 Task: Select editor.action.referenceSearch.trigger in the goto location:alternative implementation command.
Action: Mouse moved to (22, 650)
Screenshot: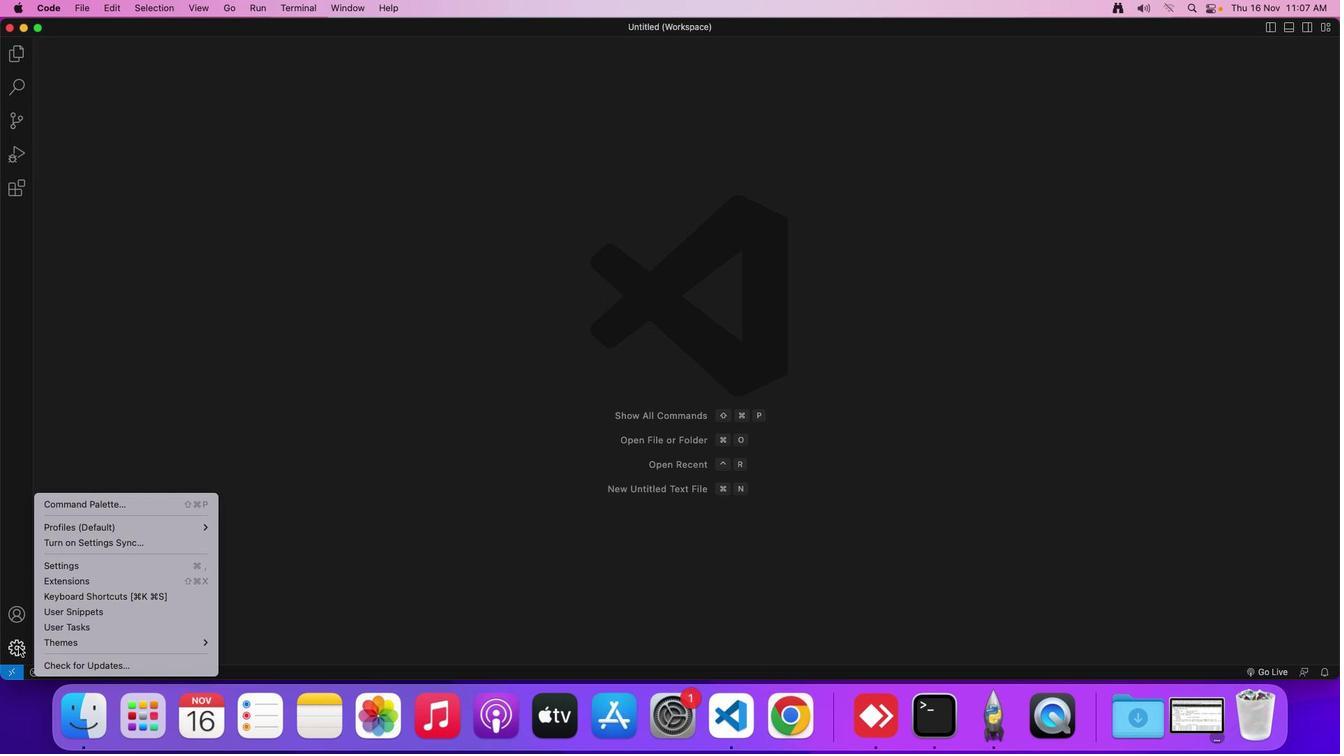
Action: Mouse pressed left at (22, 650)
Screenshot: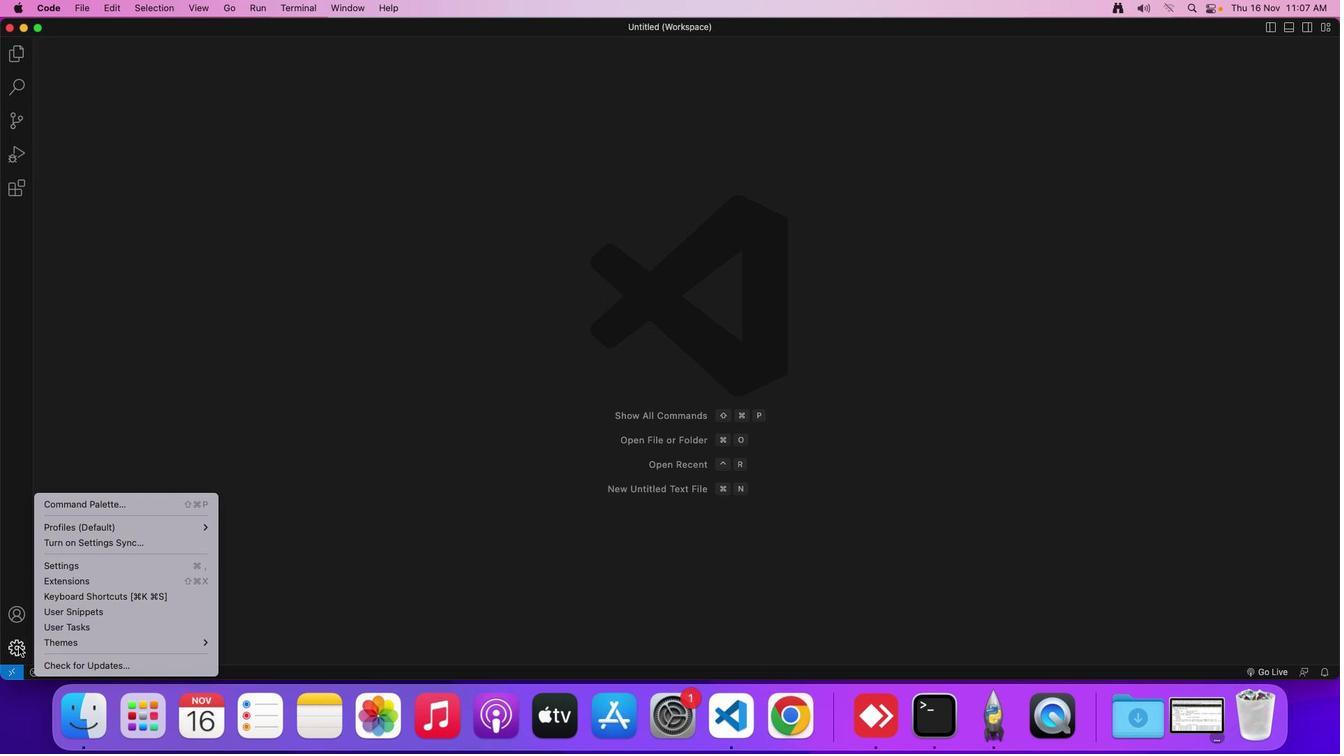 
Action: Mouse moved to (89, 566)
Screenshot: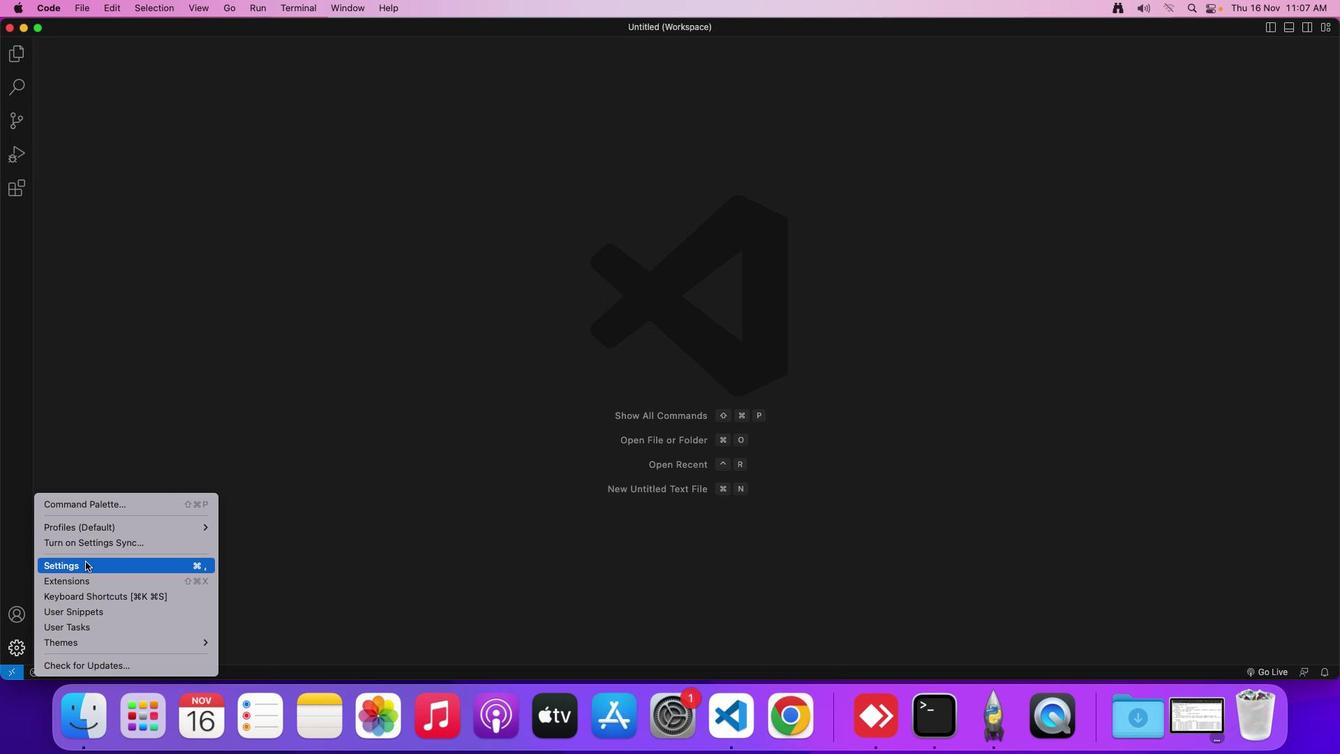 
Action: Mouse pressed left at (89, 566)
Screenshot: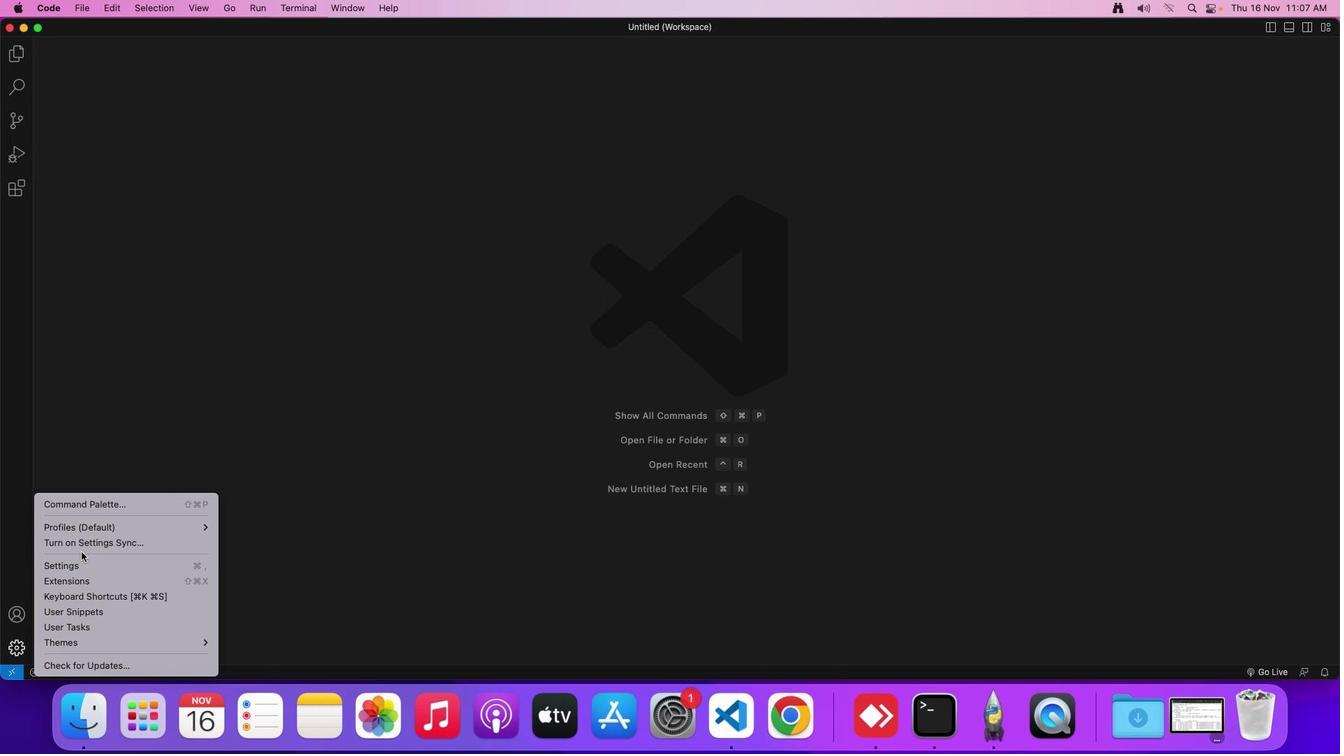 
Action: Mouse moved to (351, 111)
Screenshot: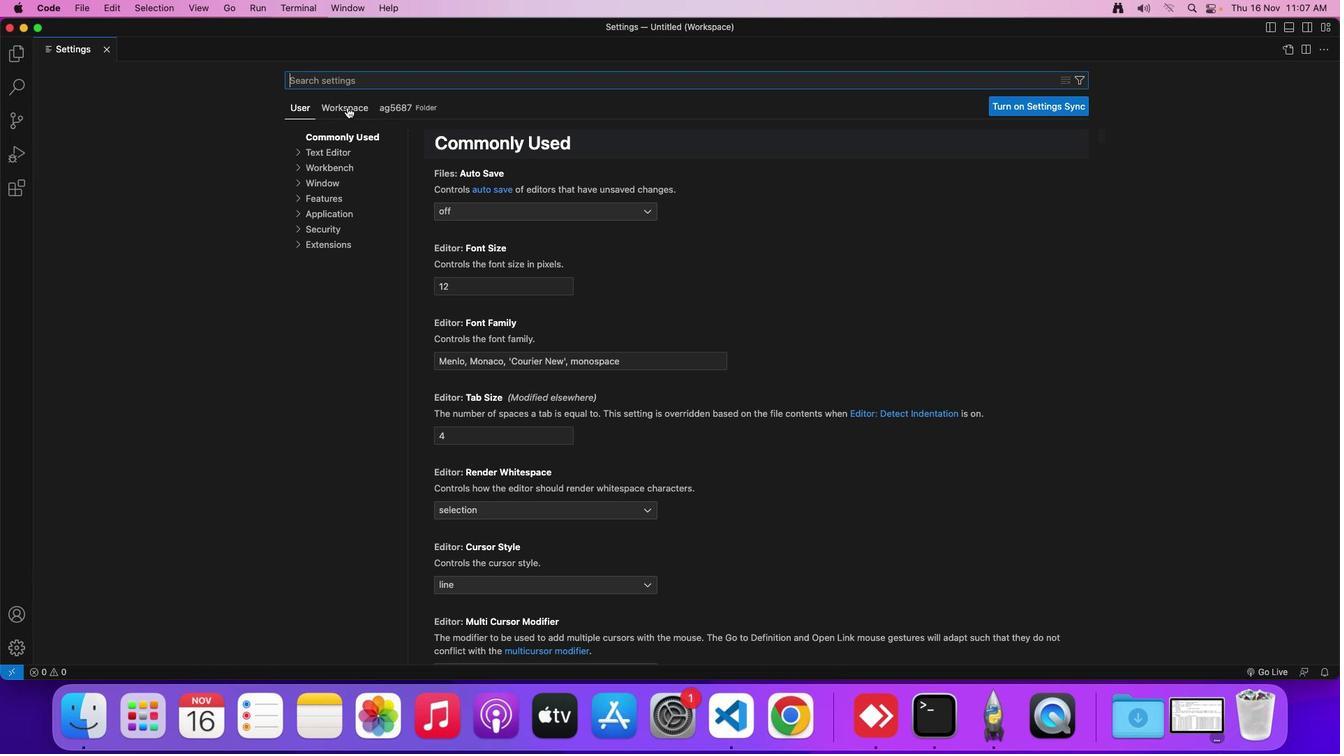 
Action: Mouse pressed left at (351, 111)
Screenshot: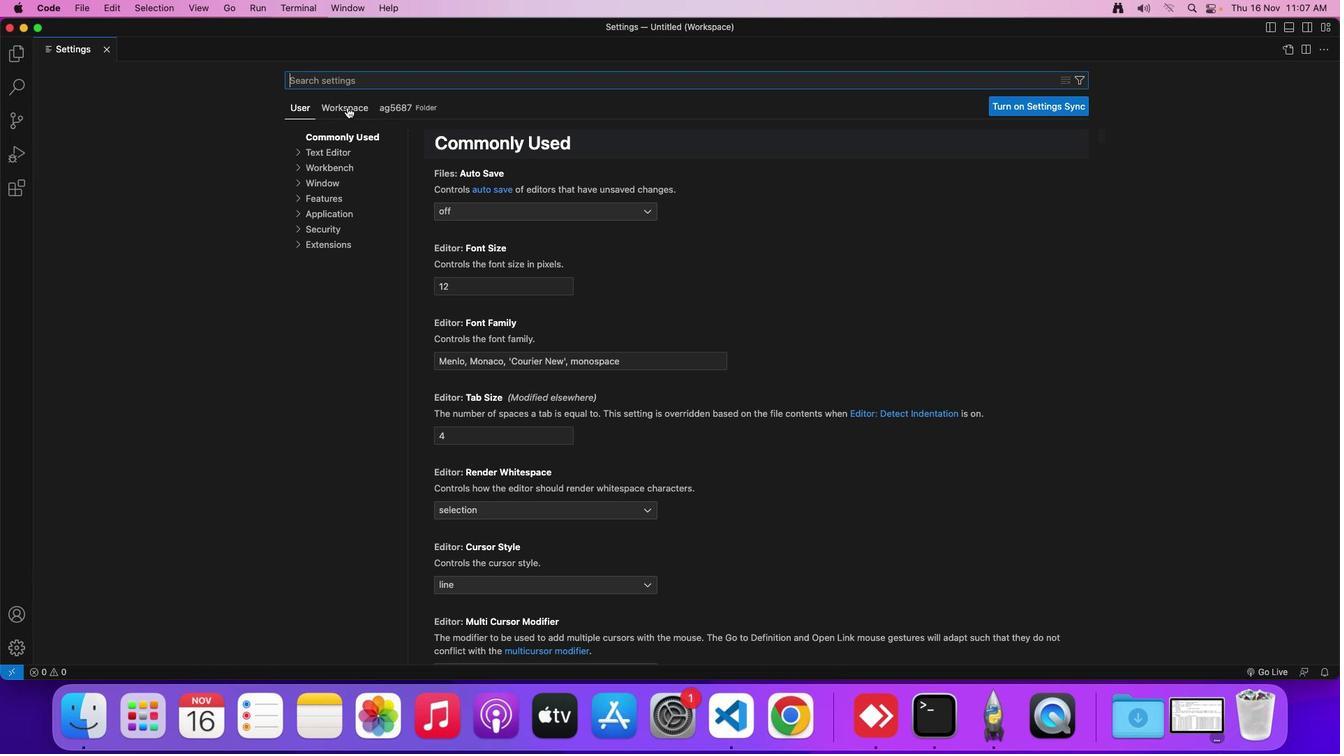 
Action: Mouse moved to (335, 154)
Screenshot: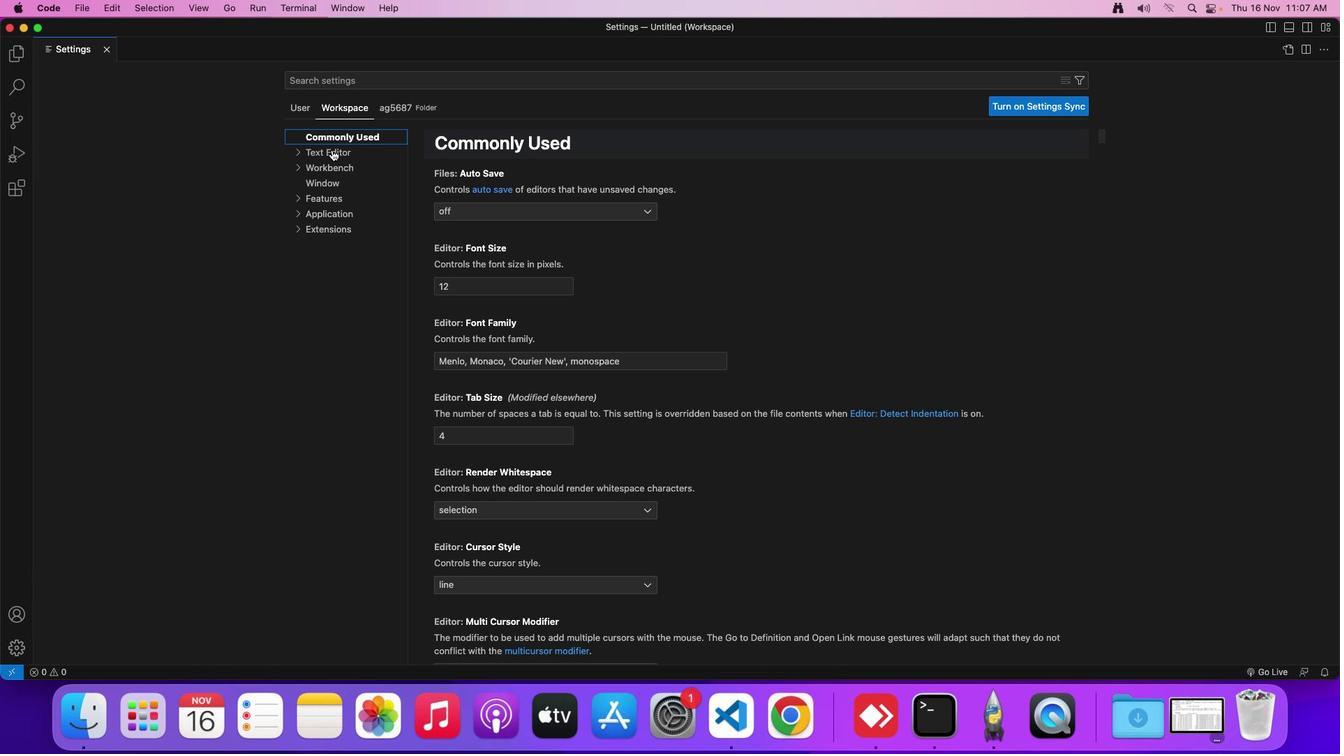 
Action: Mouse pressed left at (335, 154)
Screenshot: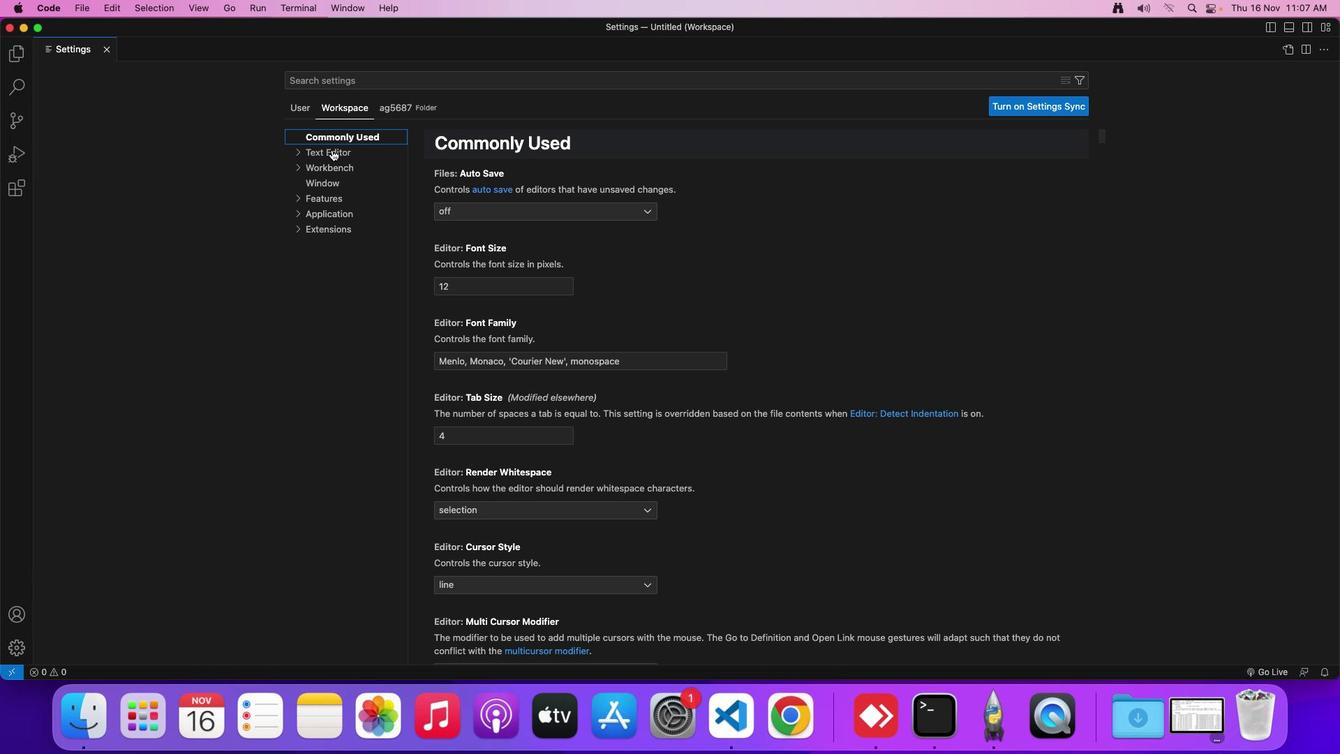 
Action: Mouse moved to (543, 429)
Screenshot: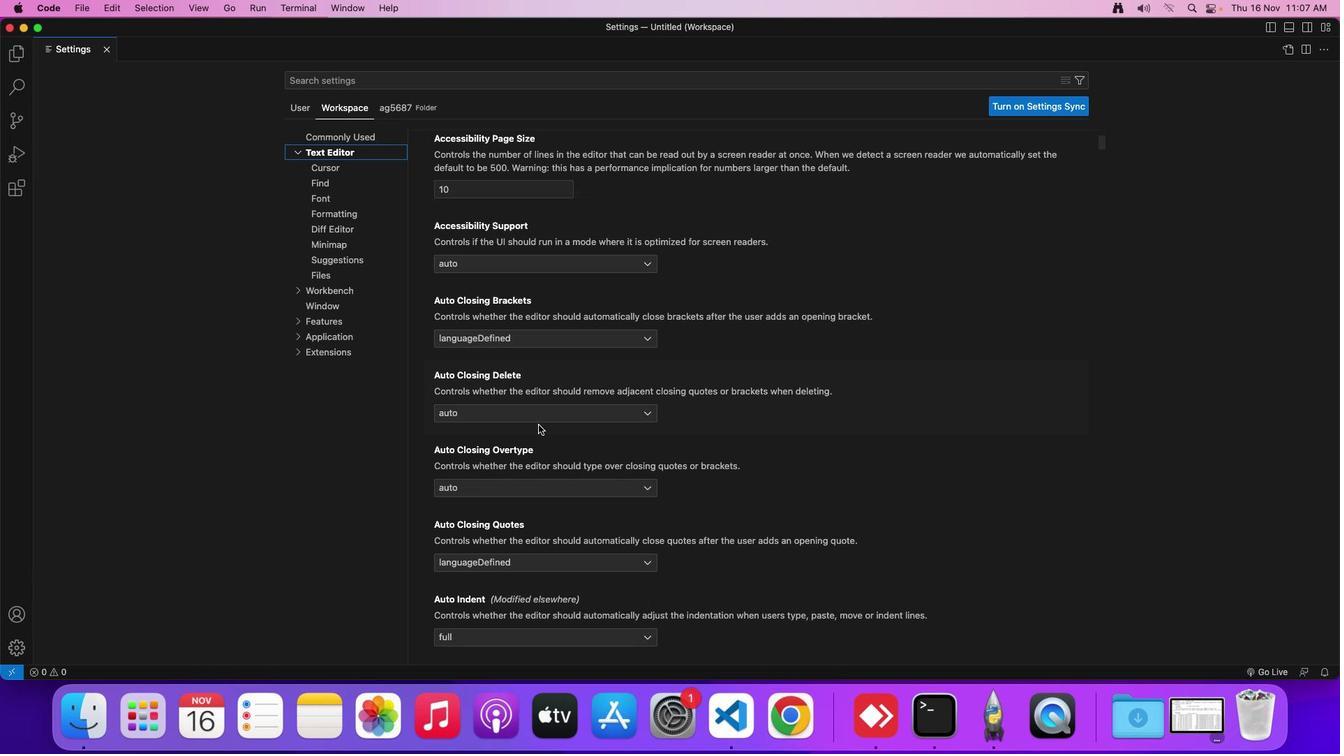 
Action: Mouse scrolled (543, 429) with delta (4, 3)
Screenshot: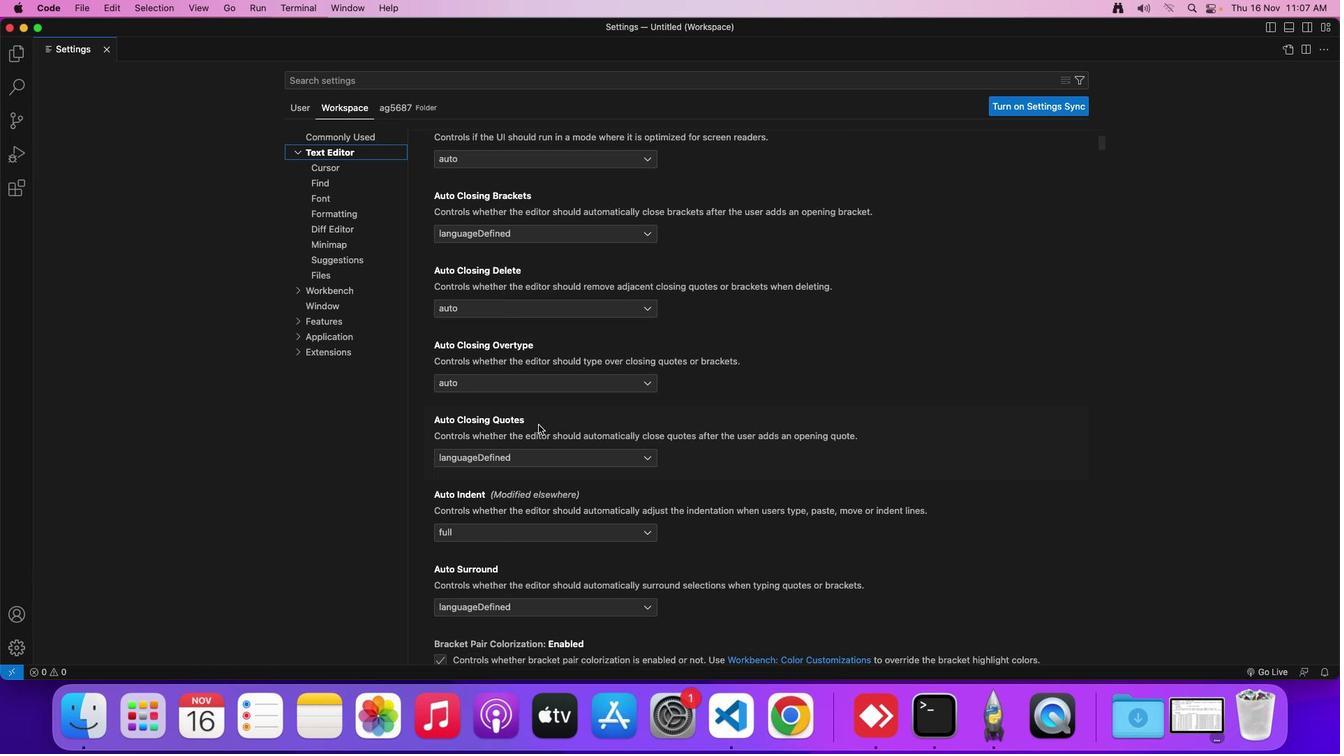 
Action: Mouse scrolled (543, 429) with delta (4, 3)
Screenshot: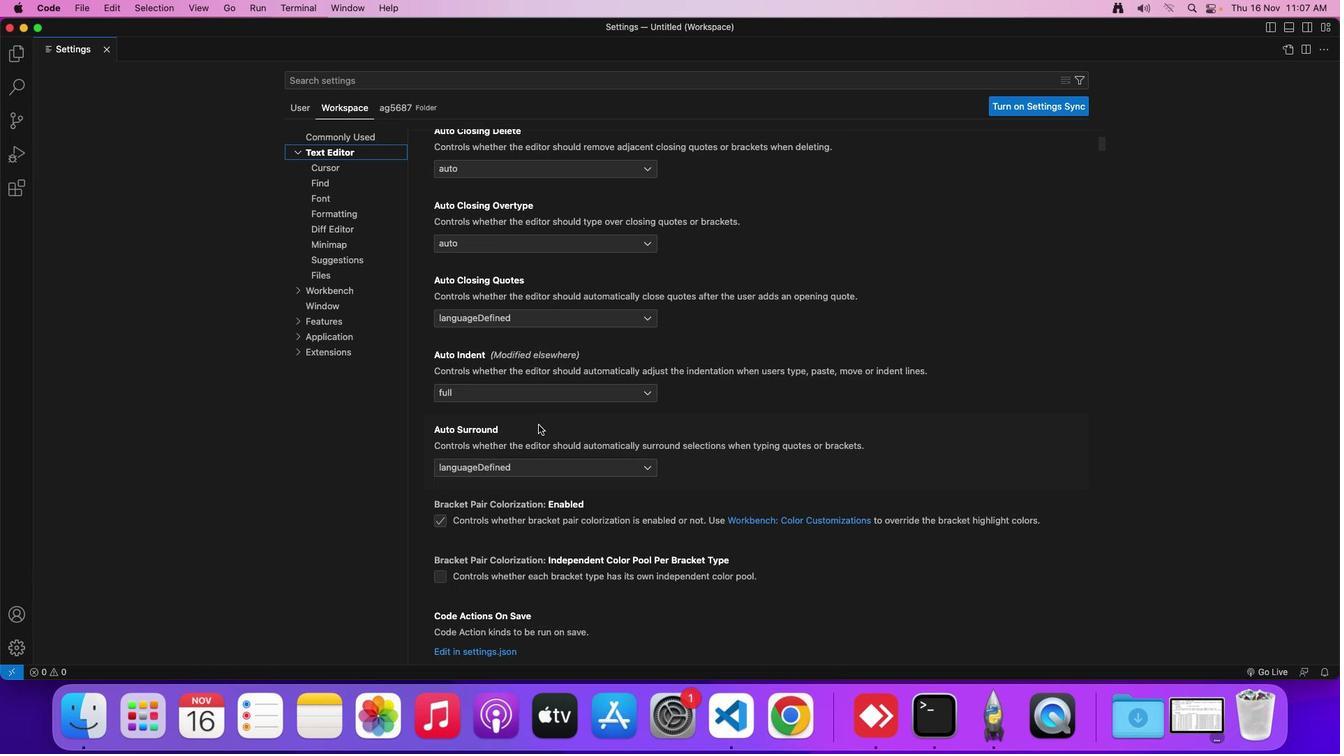 
Action: Mouse scrolled (543, 429) with delta (4, 2)
Screenshot: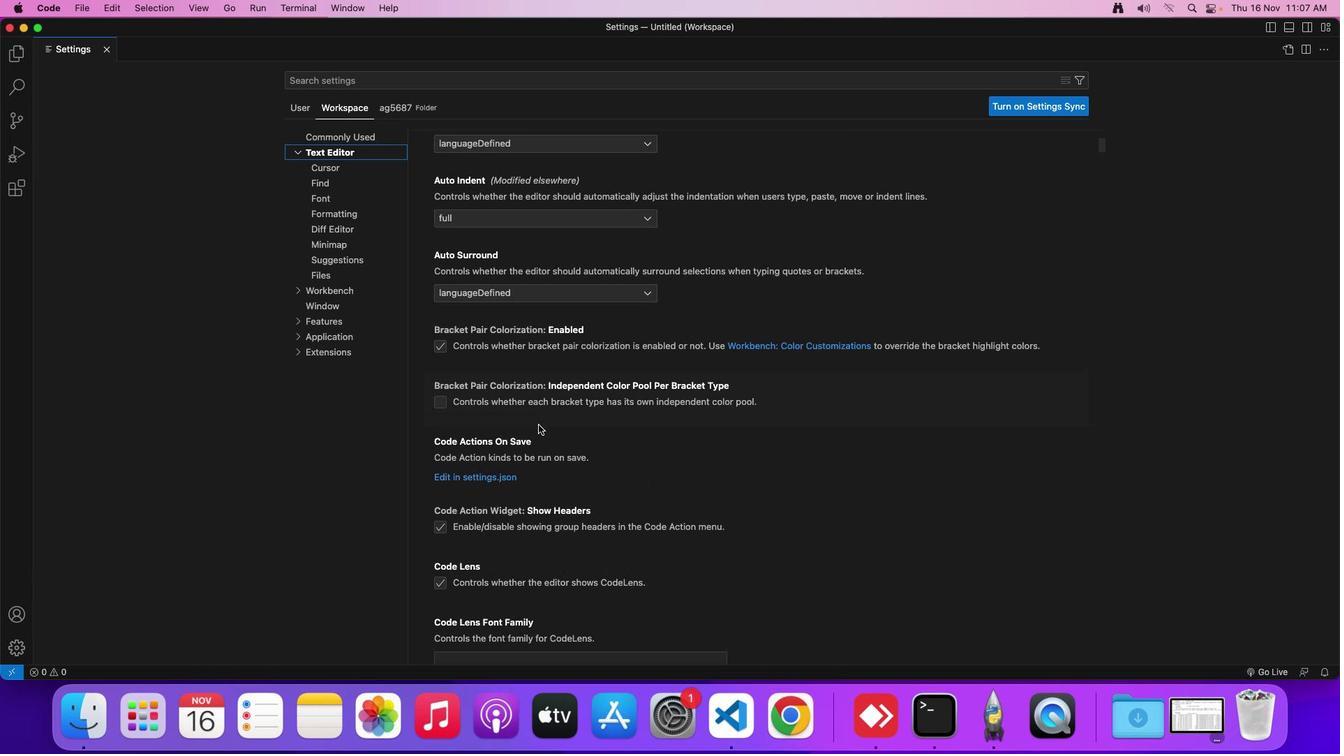 
Action: Mouse scrolled (543, 429) with delta (4, 1)
Screenshot: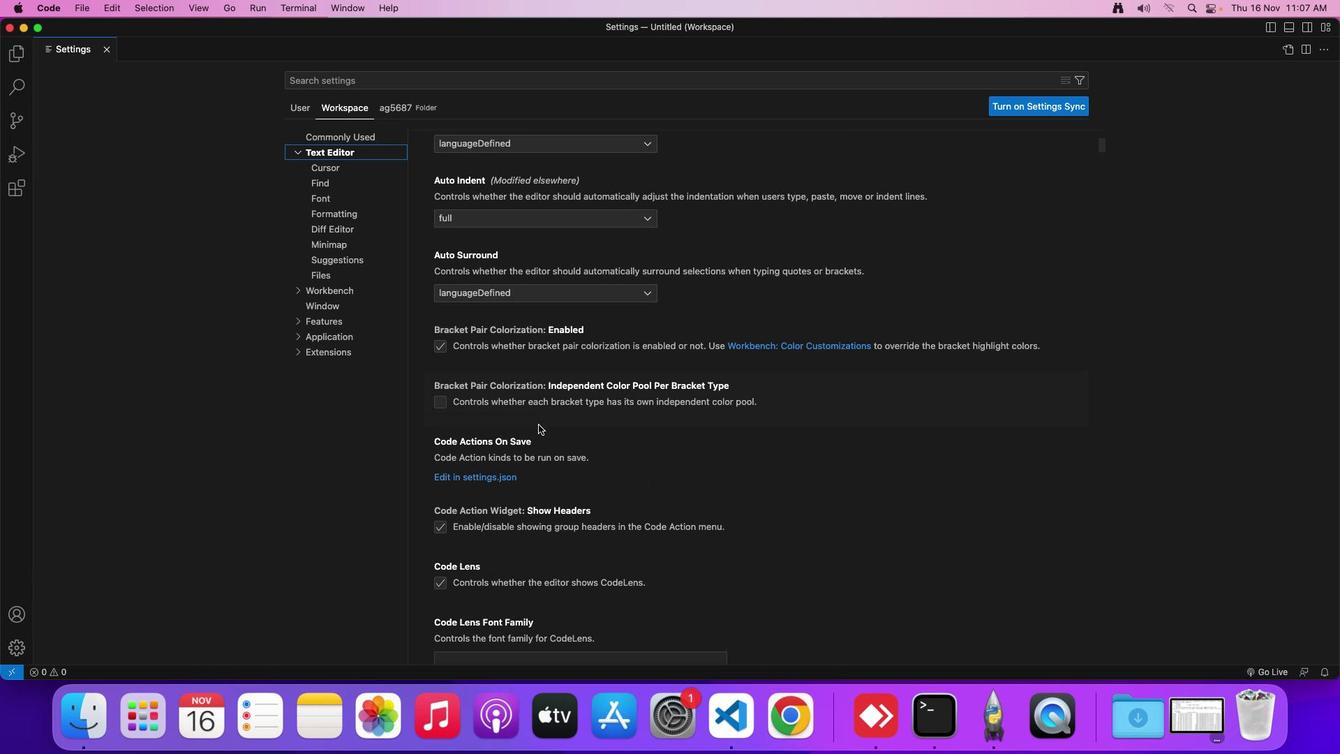 
Action: Mouse scrolled (543, 429) with delta (4, 0)
Screenshot: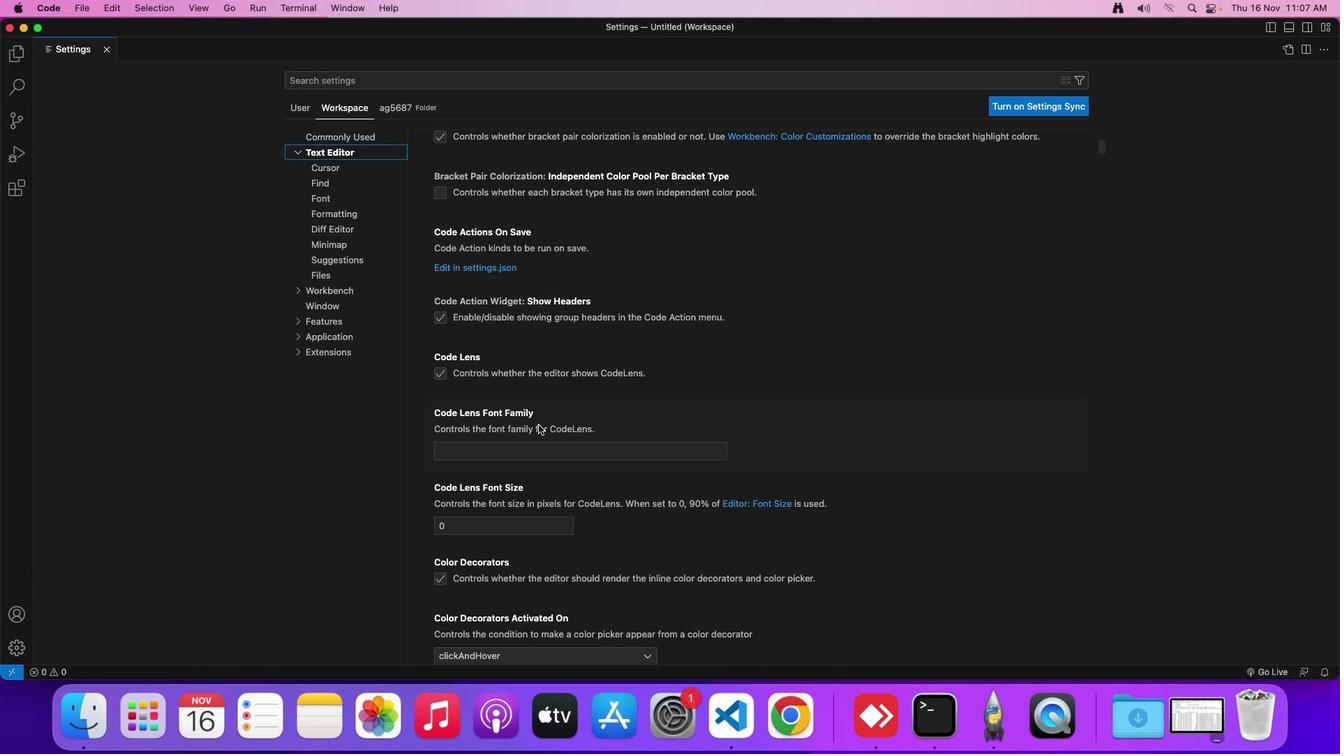 
Action: Mouse scrolled (543, 429) with delta (4, 0)
Screenshot: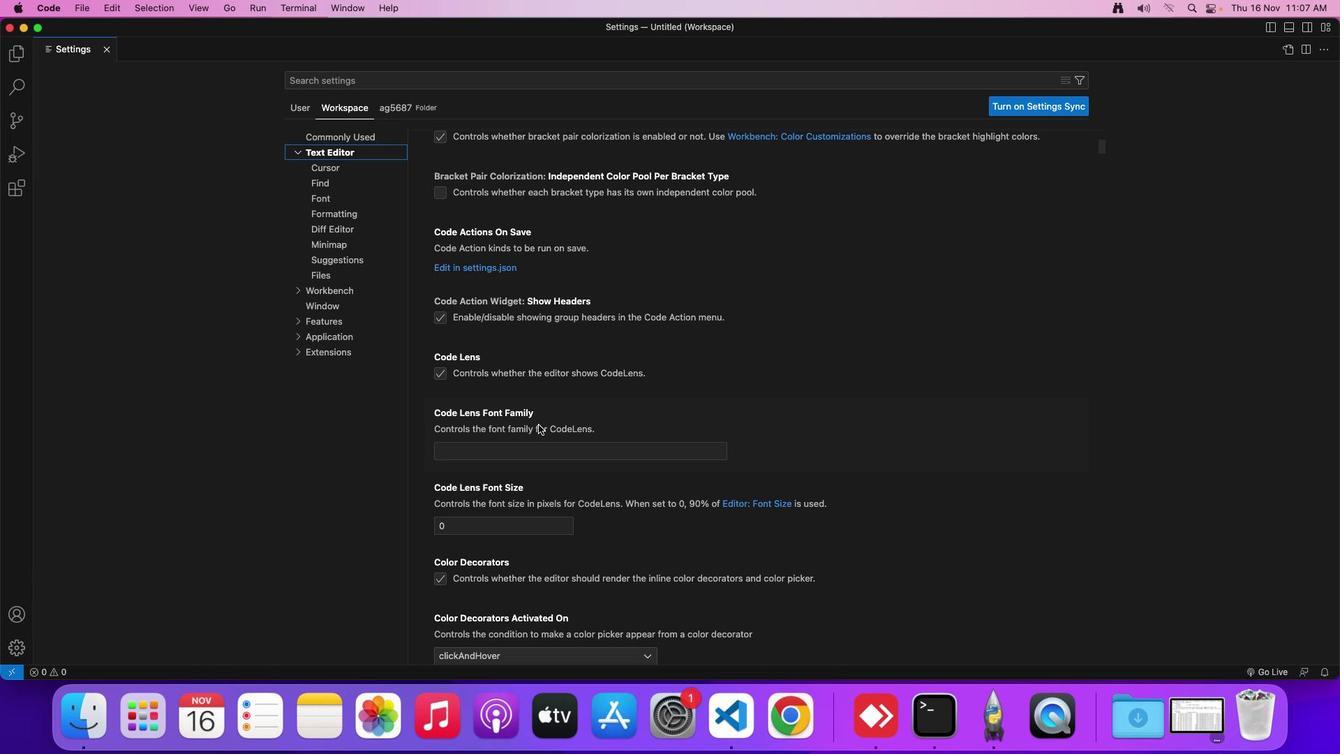 
Action: Mouse scrolled (543, 429) with delta (4, 3)
Screenshot: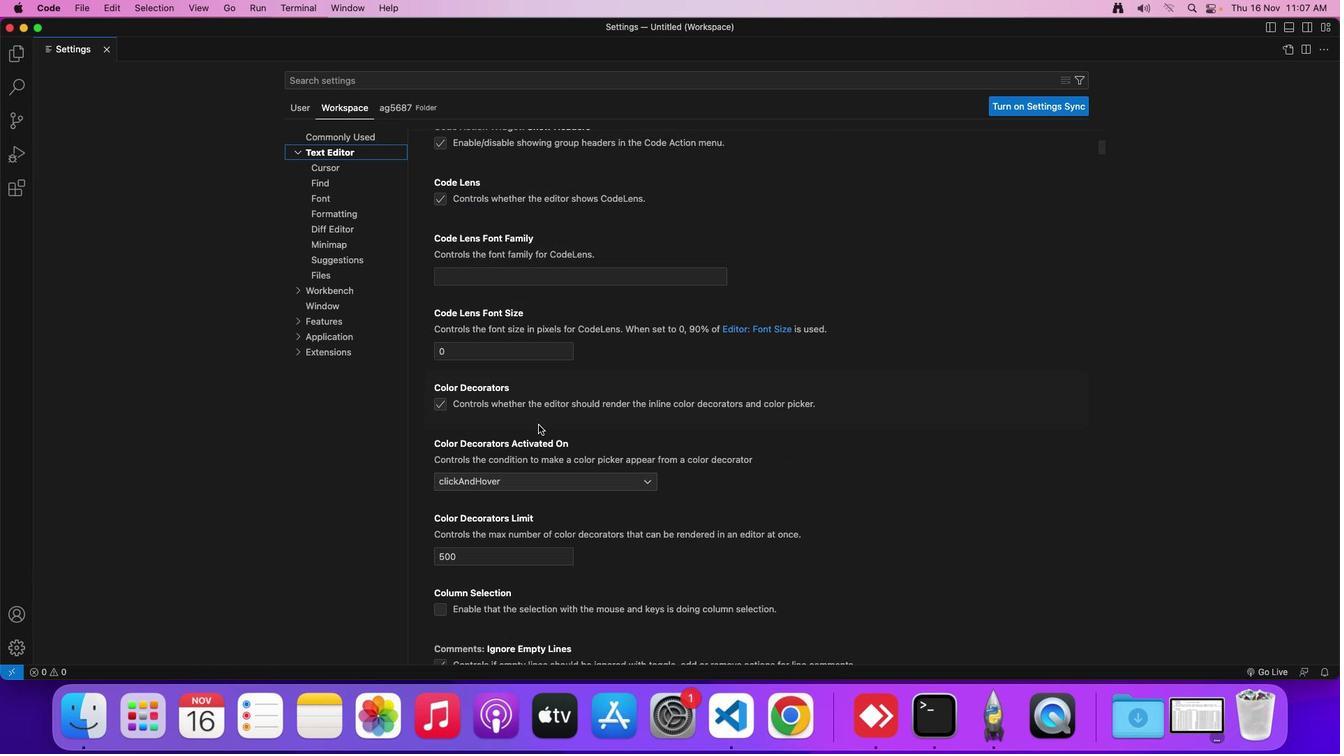 
Action: Mouse scrolled (543, 429) with delta (4, 3)
Screenshot: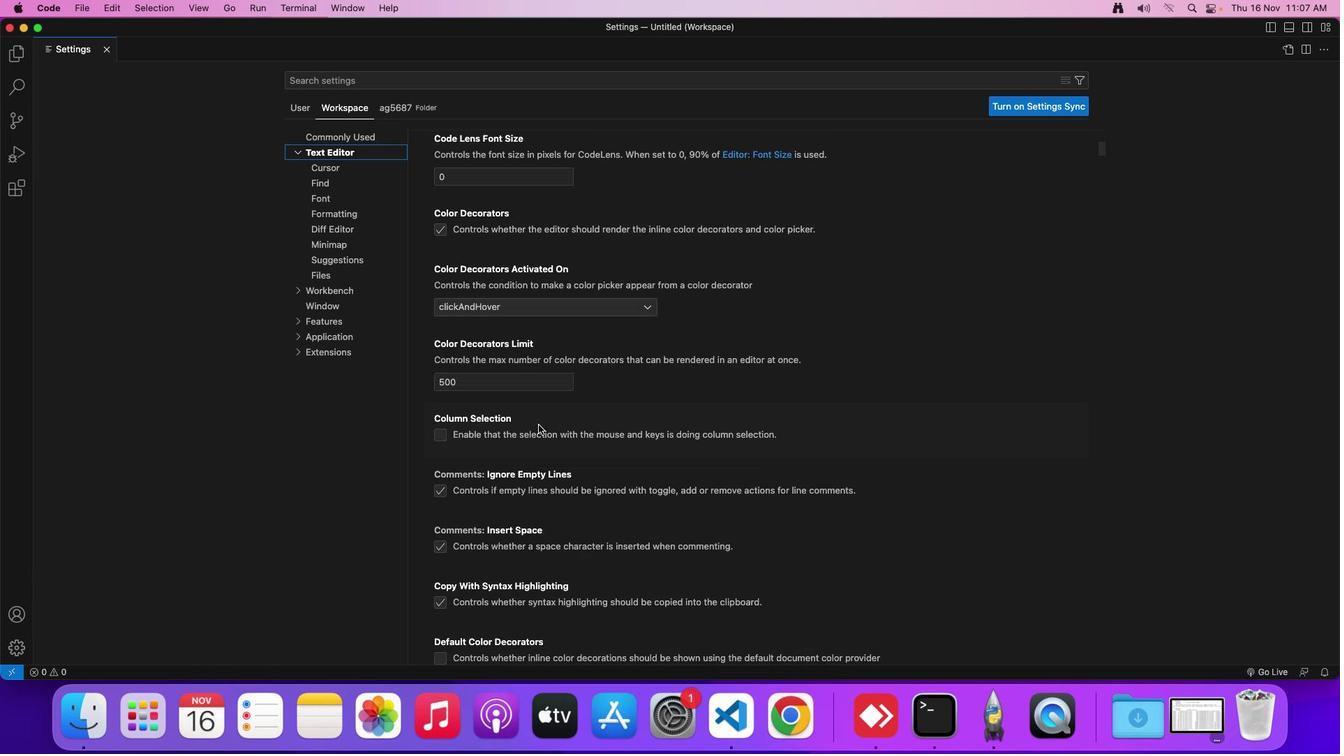 
Action: Mouse scrolled (543, 429) with delta (4, 2)
Screenshot: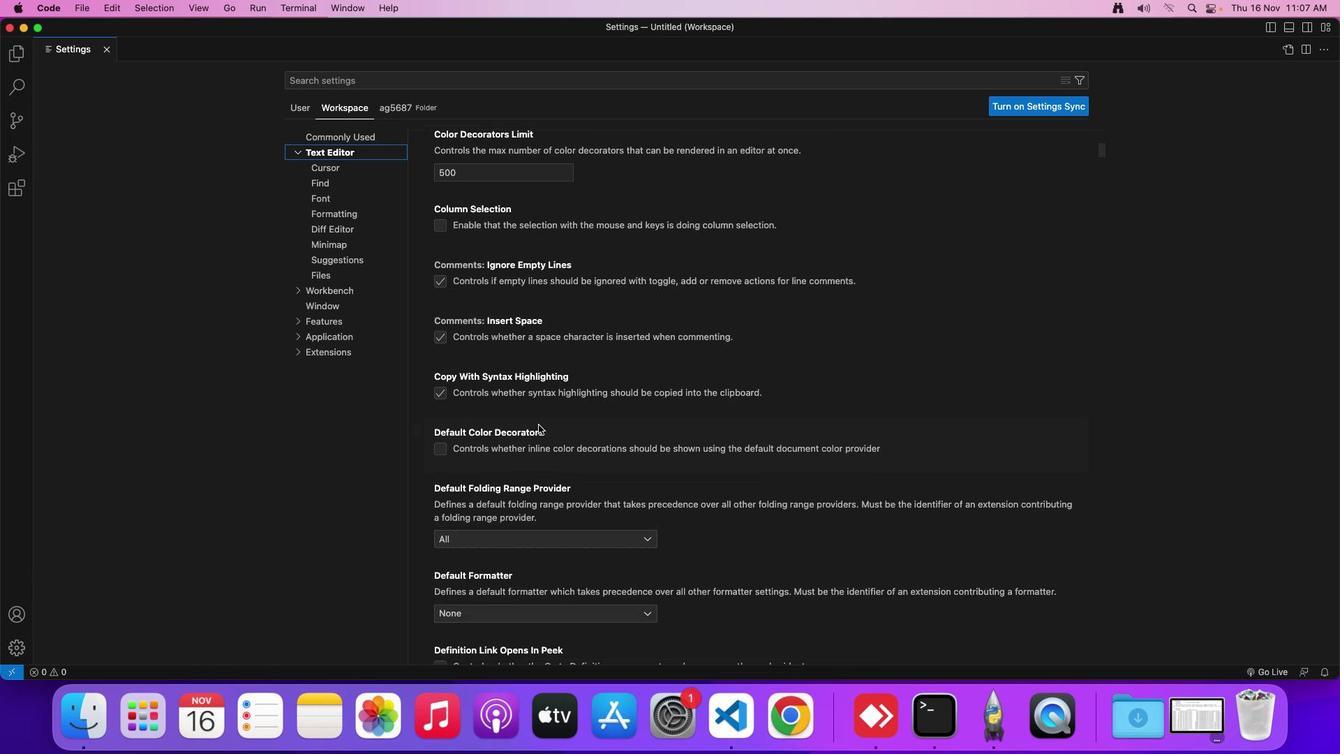 
Action: Mouse scrolled (543, 429) with delta (4, 0)
Screenshot: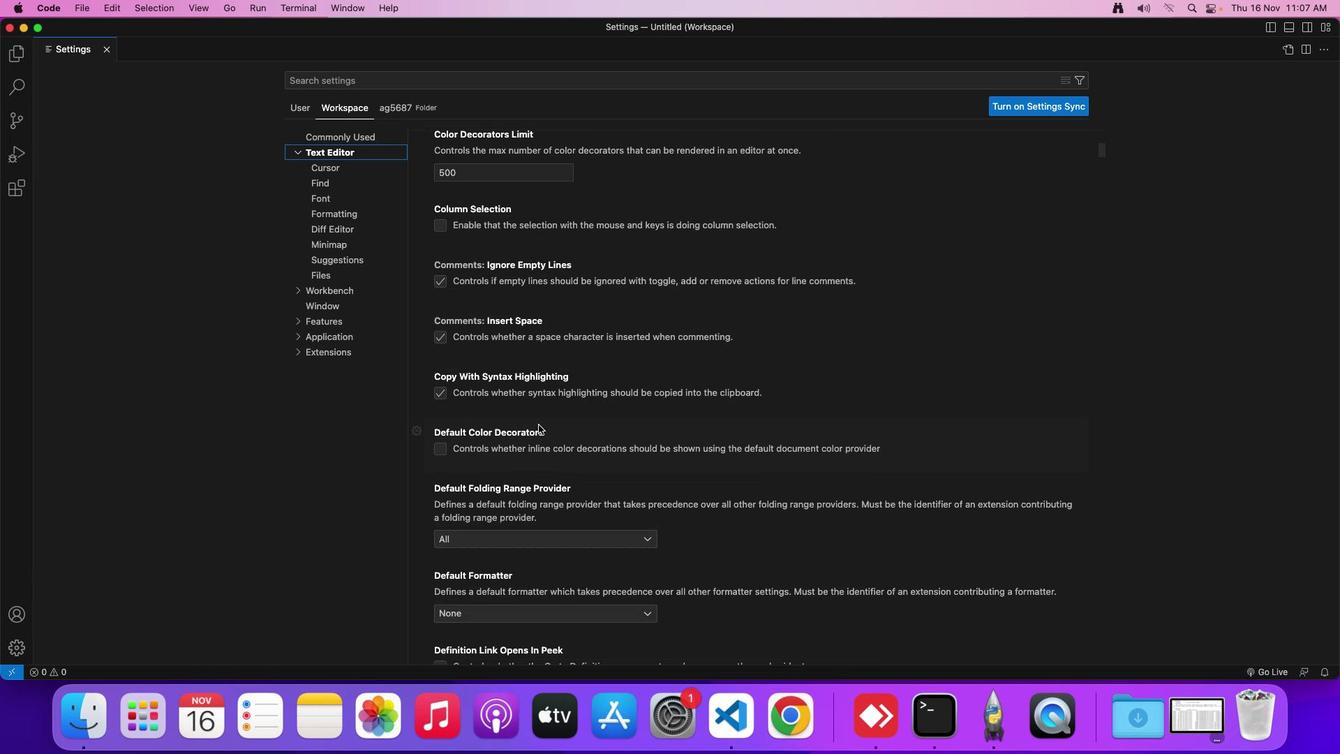 
Action: Mouse scrolled (543, 429) with delta (4, 0)
Screenshot: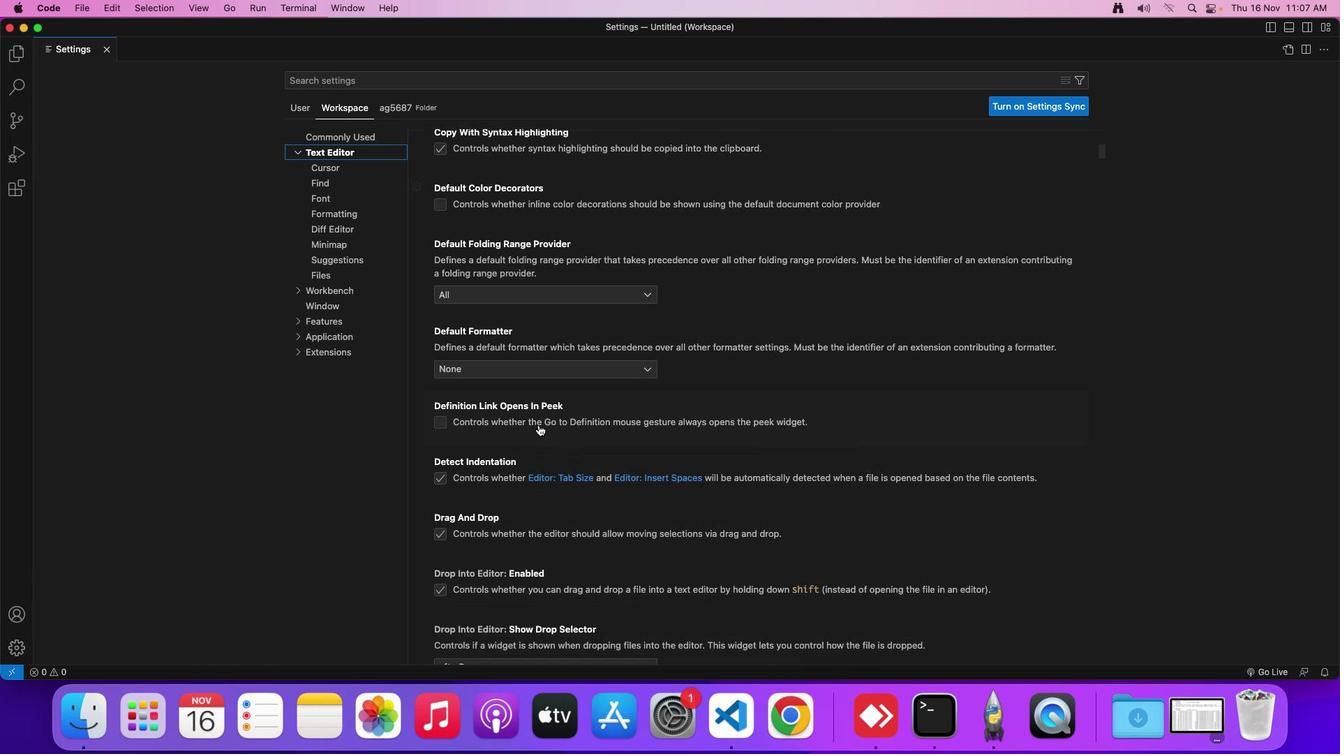 
Action: Mouse scrolled (543, 429) with delta (4, 0)
Screenshot: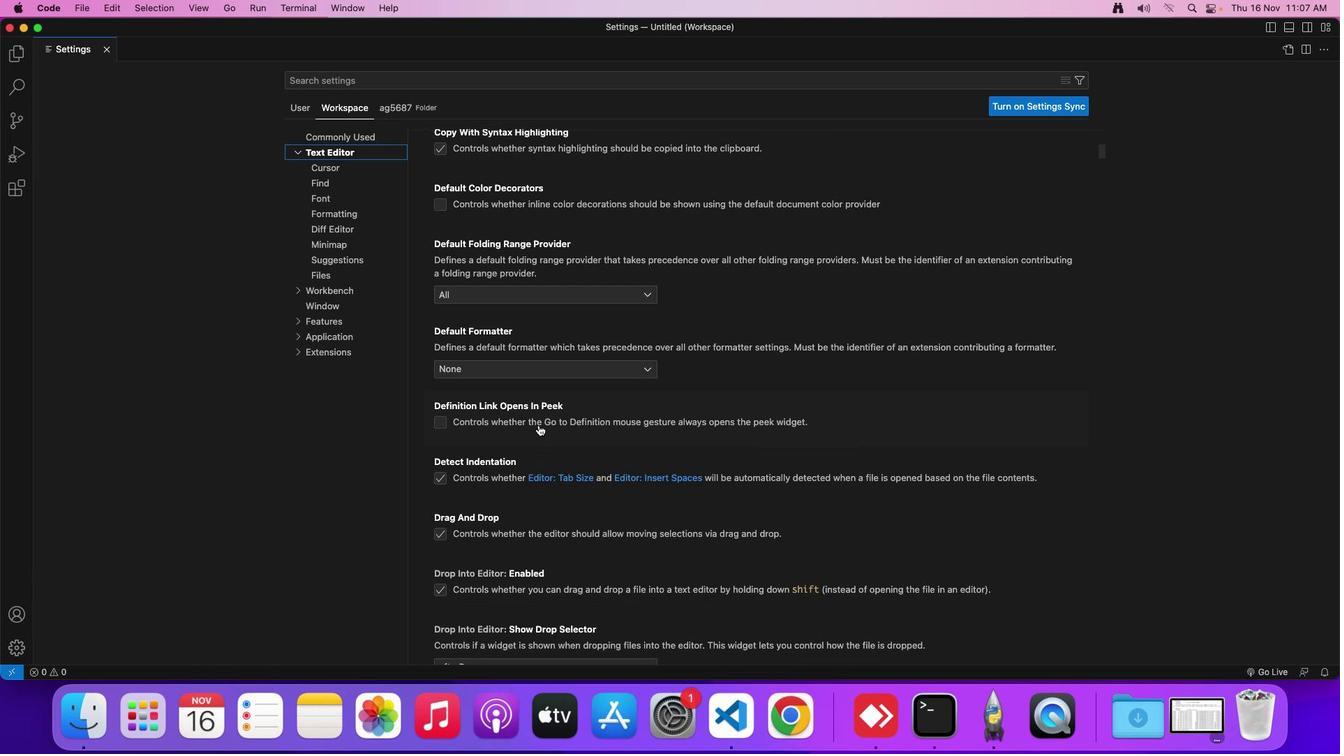 
Action: Mouse scrolled (543, 429) with delta (4, 3)
Screenshot: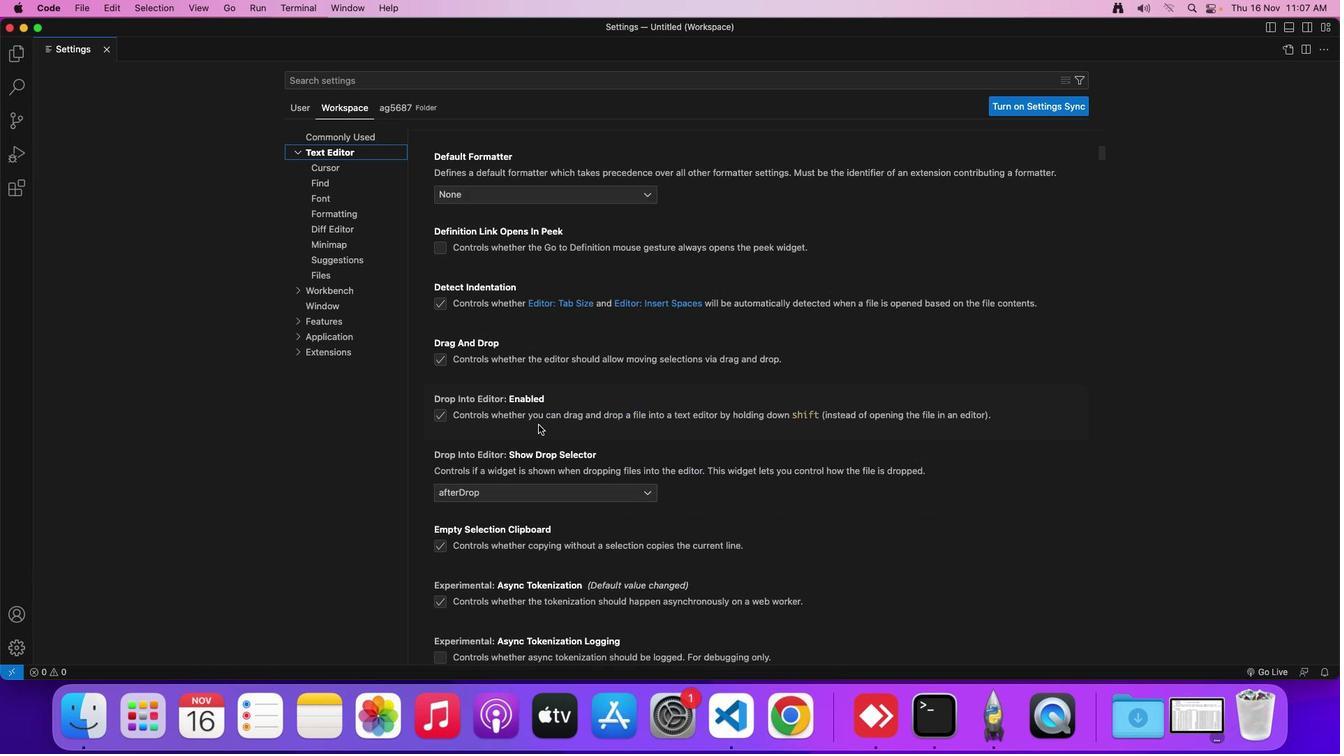 
Action: Mouse scrolled (543, 429) with delta (4, 3)
Screenshot: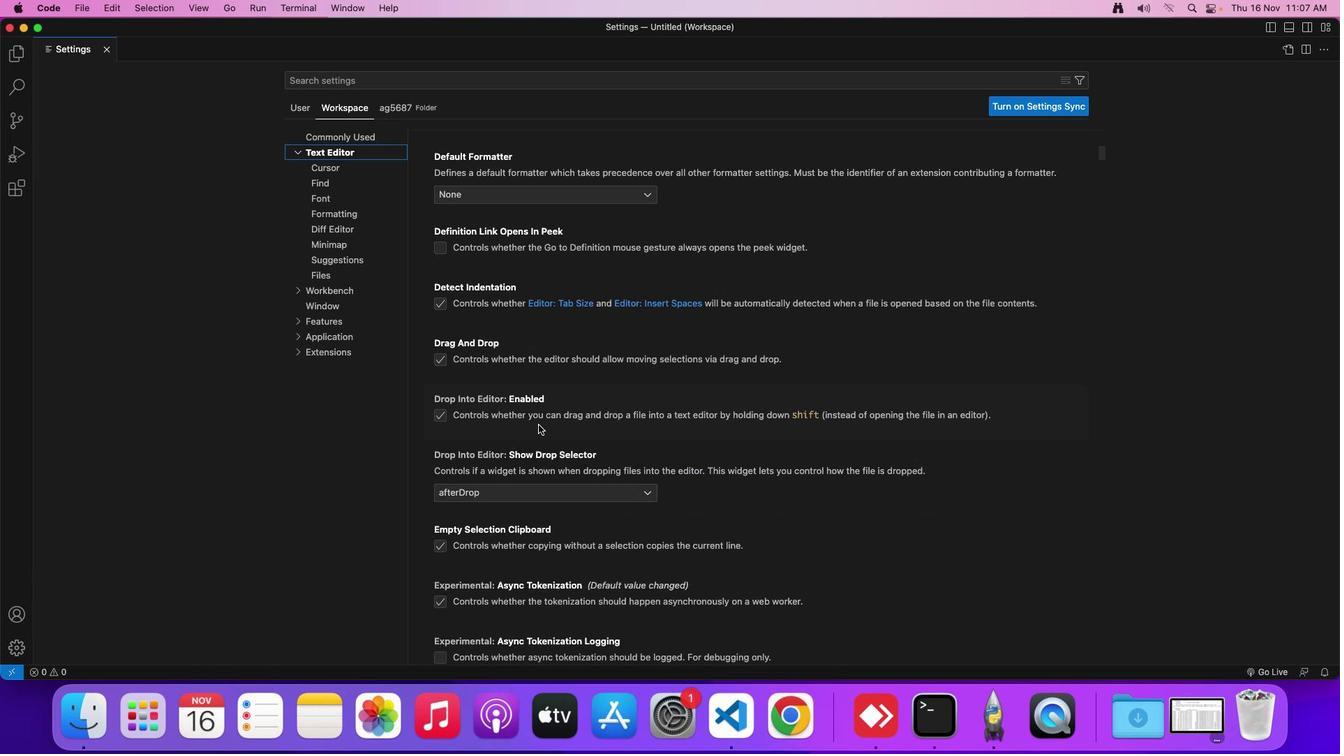 
Action: Mouse scrolled (543, 429) with delta (4, 2)
Screenshot: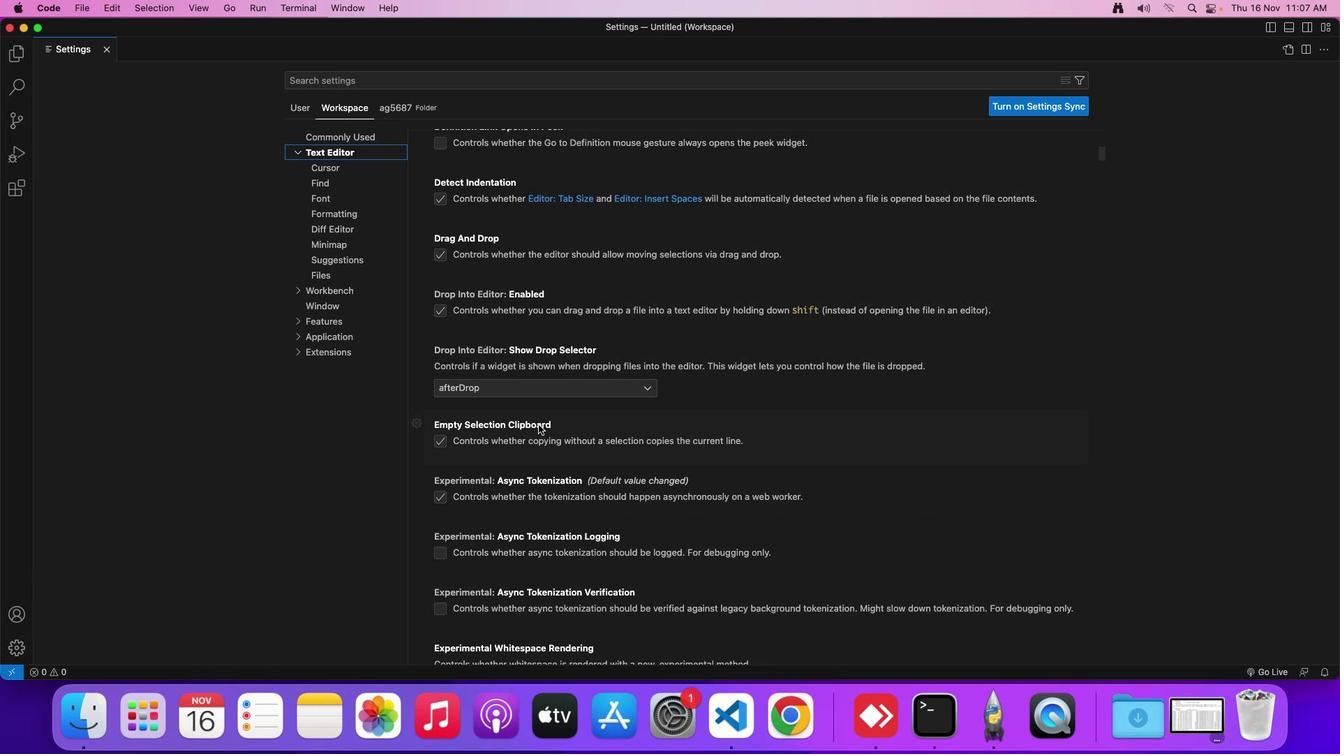 
Action: Mouse scrolled (543, 429) with delta (4, 2)
Screenshot: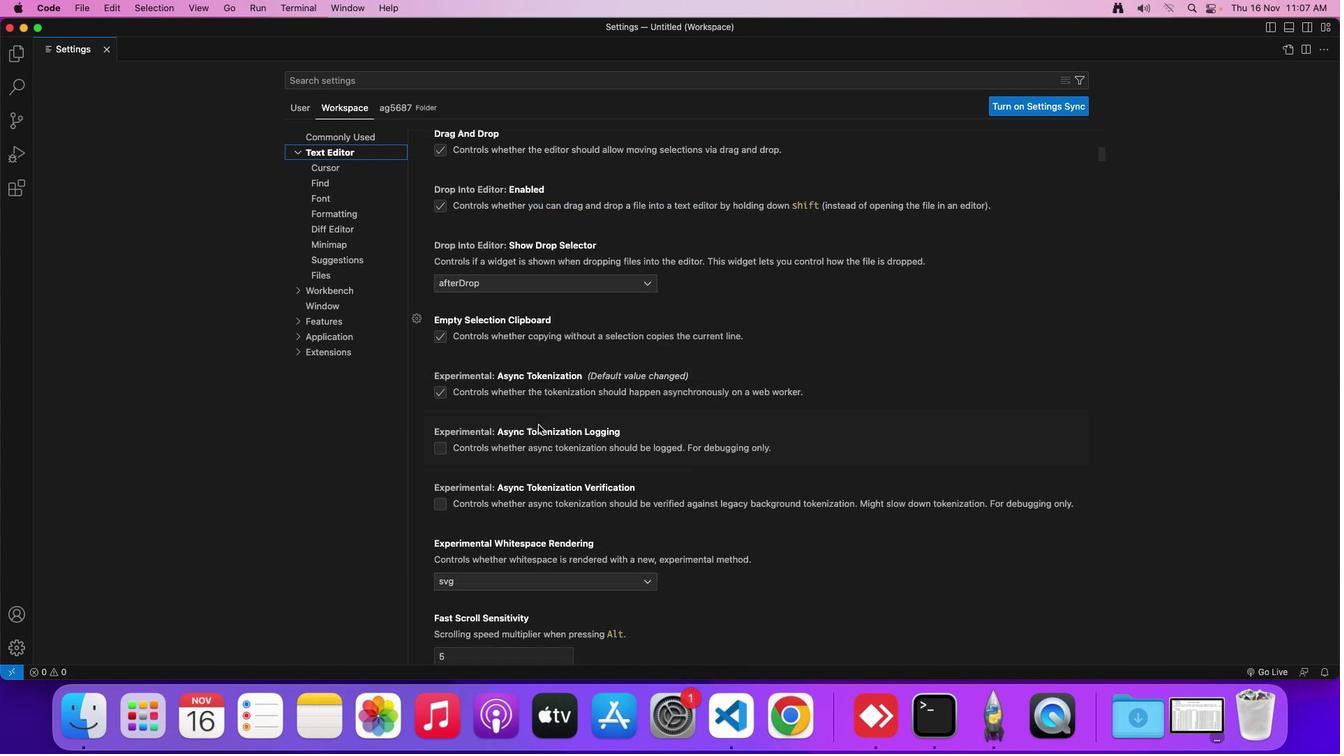 
Action: Mouse scrolled (543, 429) with delta (4, 2)
Screenshot: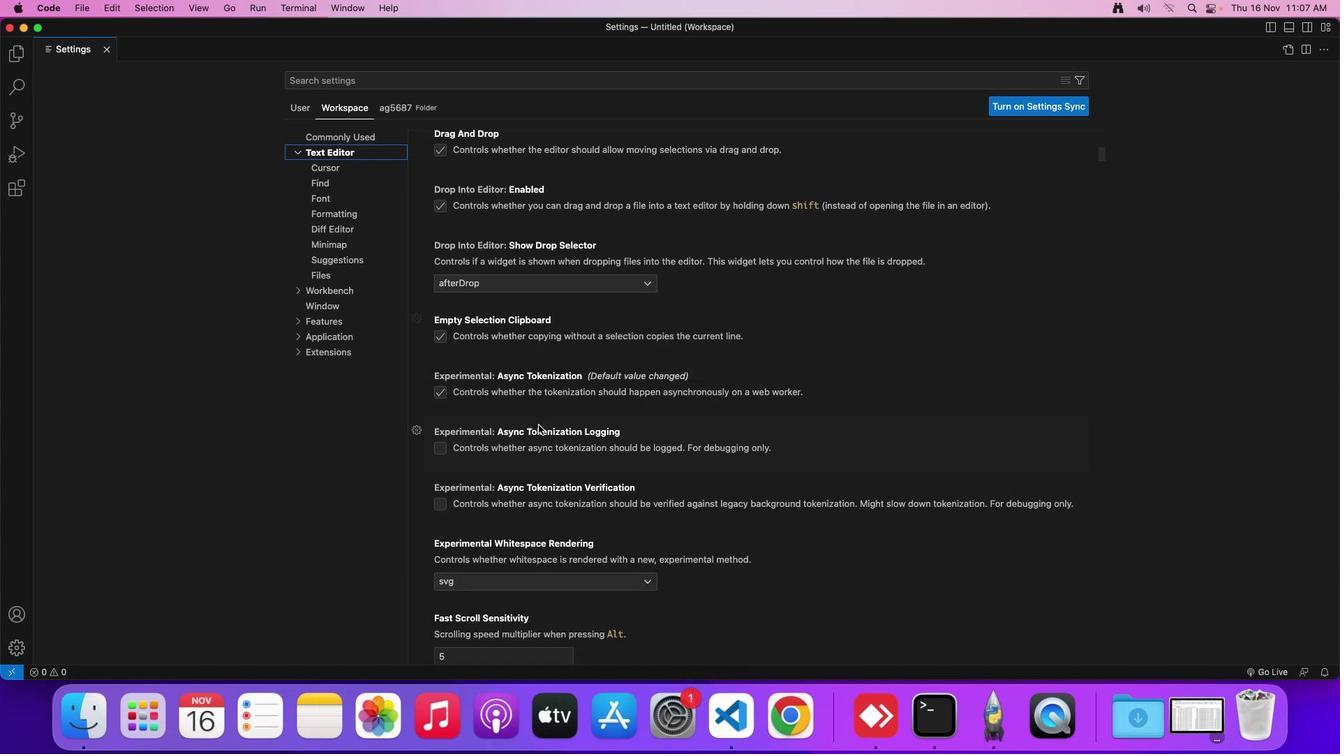 
Action: Mouse scrolled (543, 429) with delta (4, 3)
Screenshot: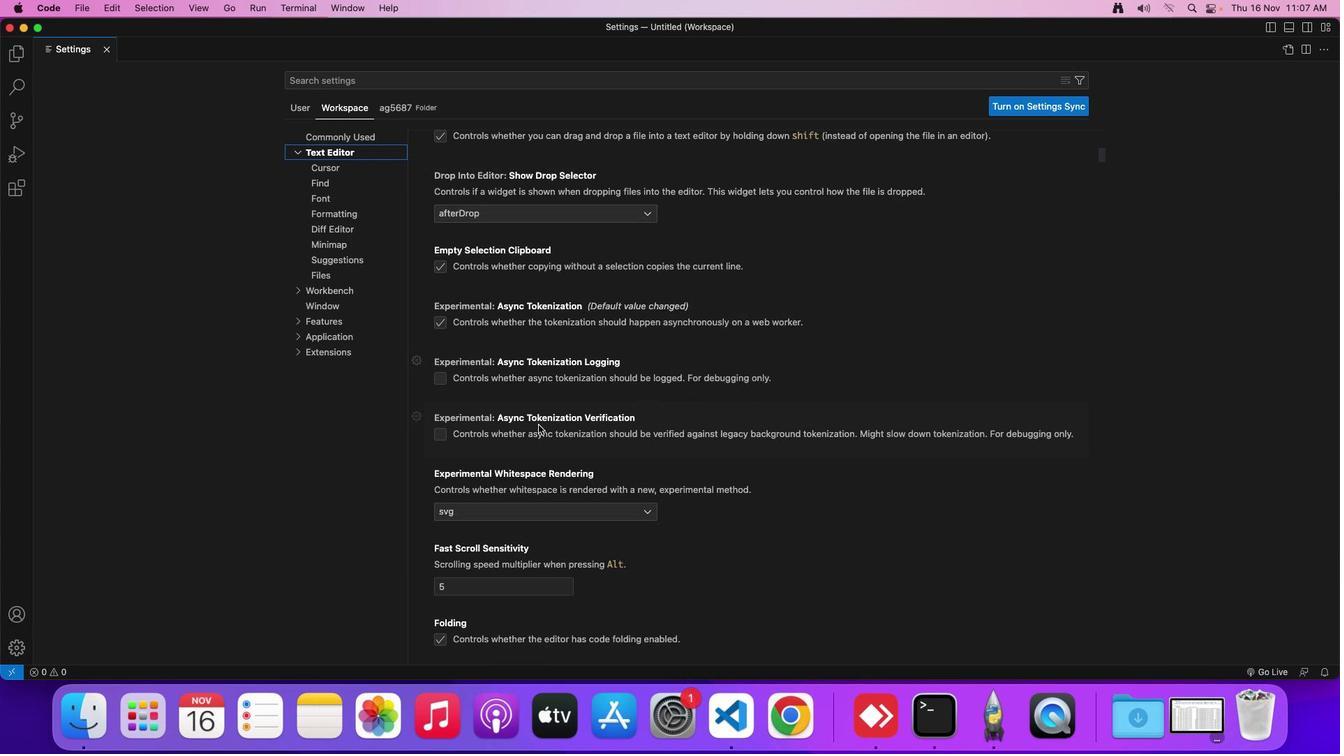 
Action: Mouse scrolled (543, 429) with delta (4, 3)
Screenshot: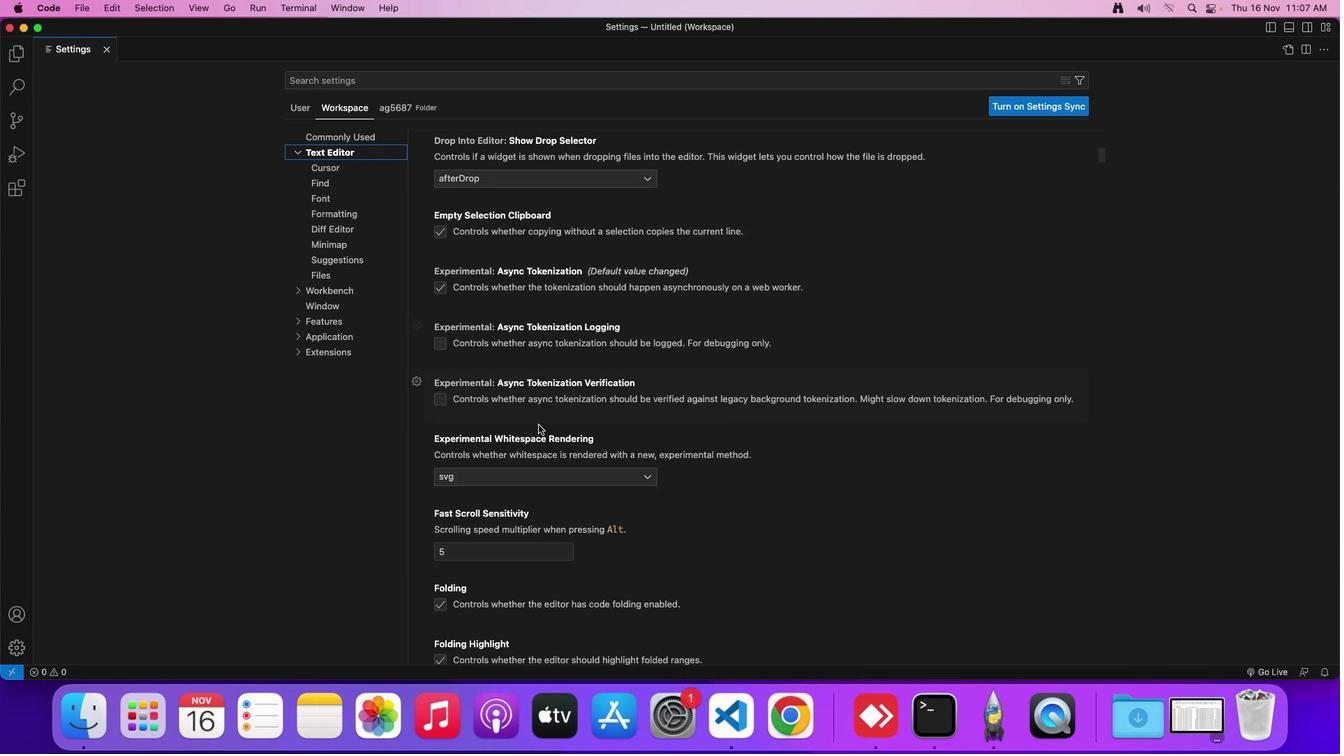 
Action: Mouse scrolled (543, 429) with delta (4, 3)
Screenshot: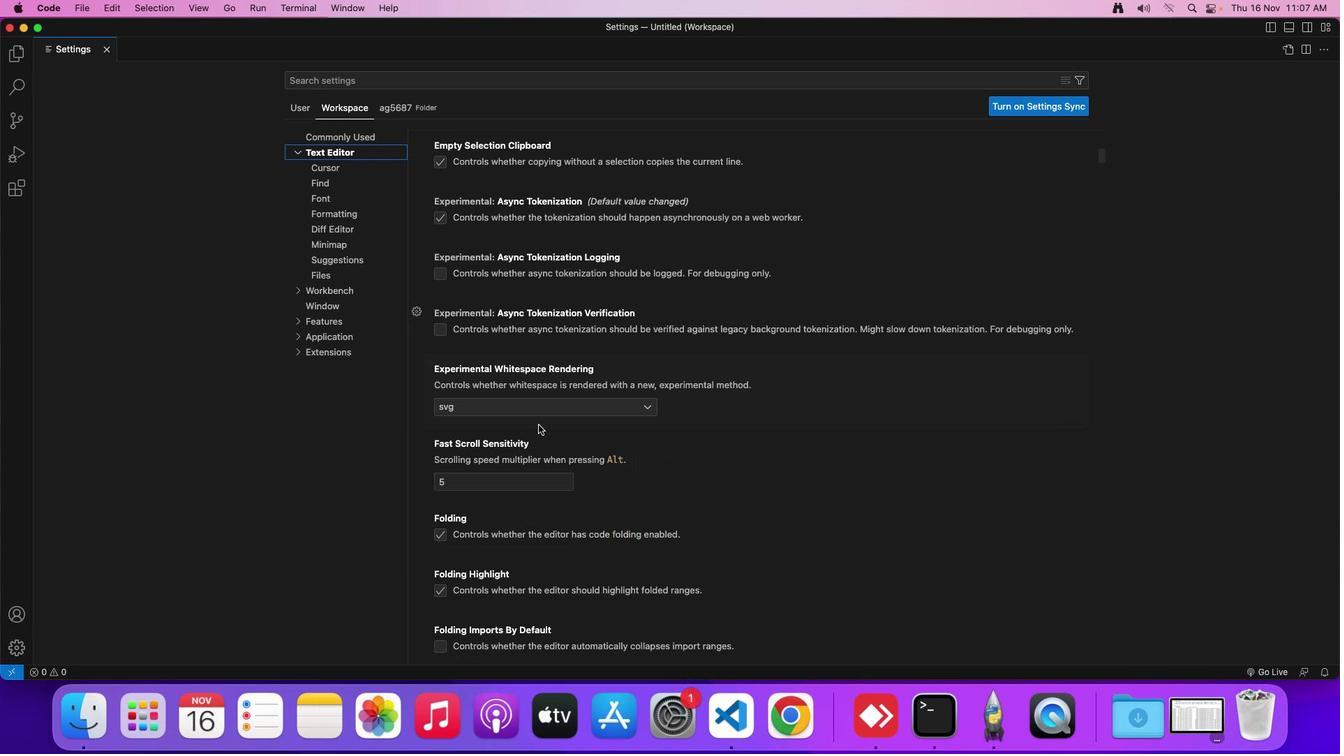 
Action: Mouse scrolled (543, 429) with delta (4, 2)
Screenshot: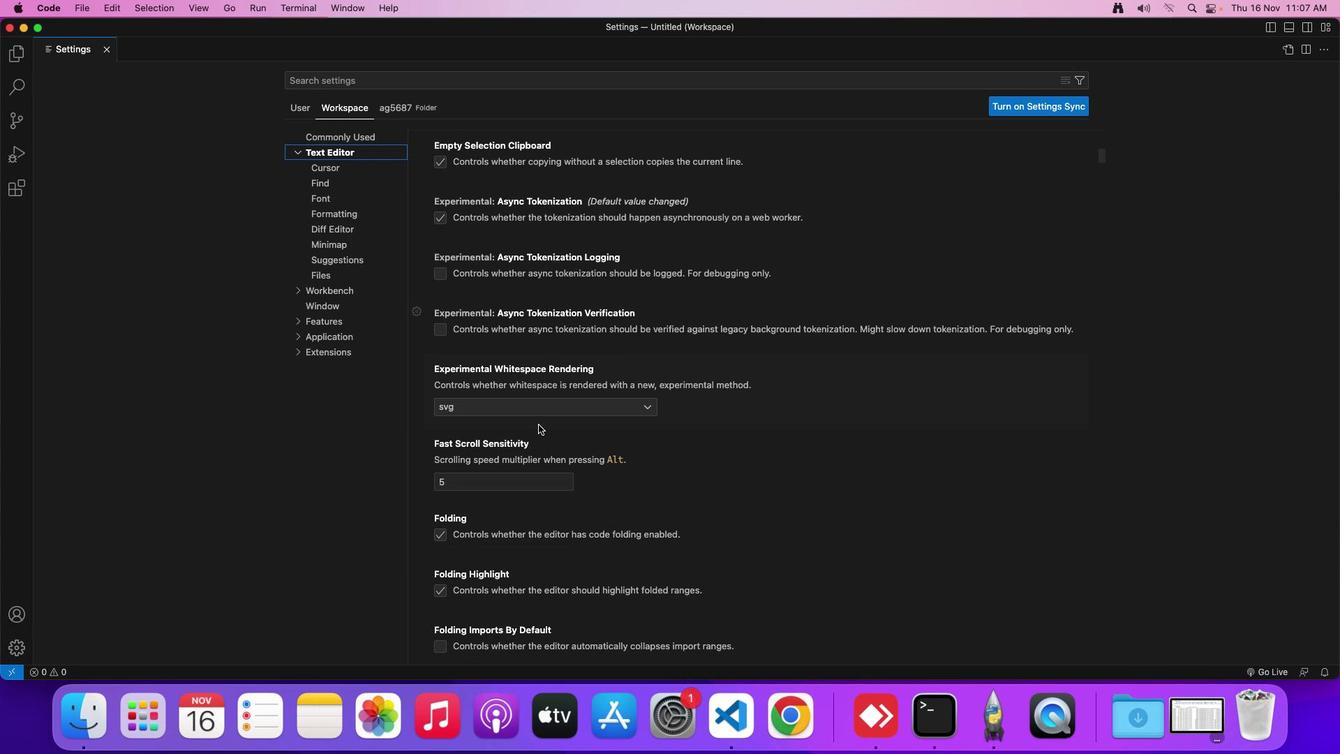 
Action: Mouse scrolled (543, 429) with delta (4, 3)
Screenshot: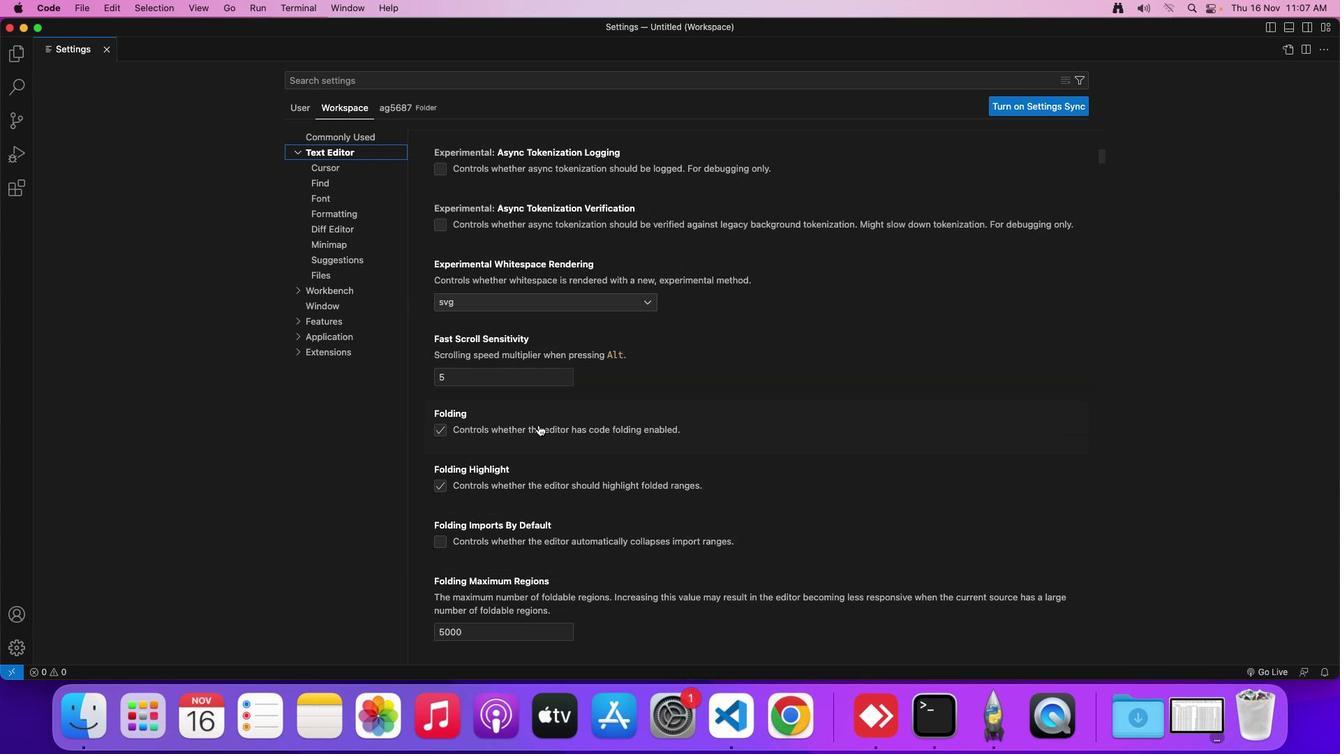 
Action: Mouse scrolled (543, 429) with delta (4, 3)
Screenshot: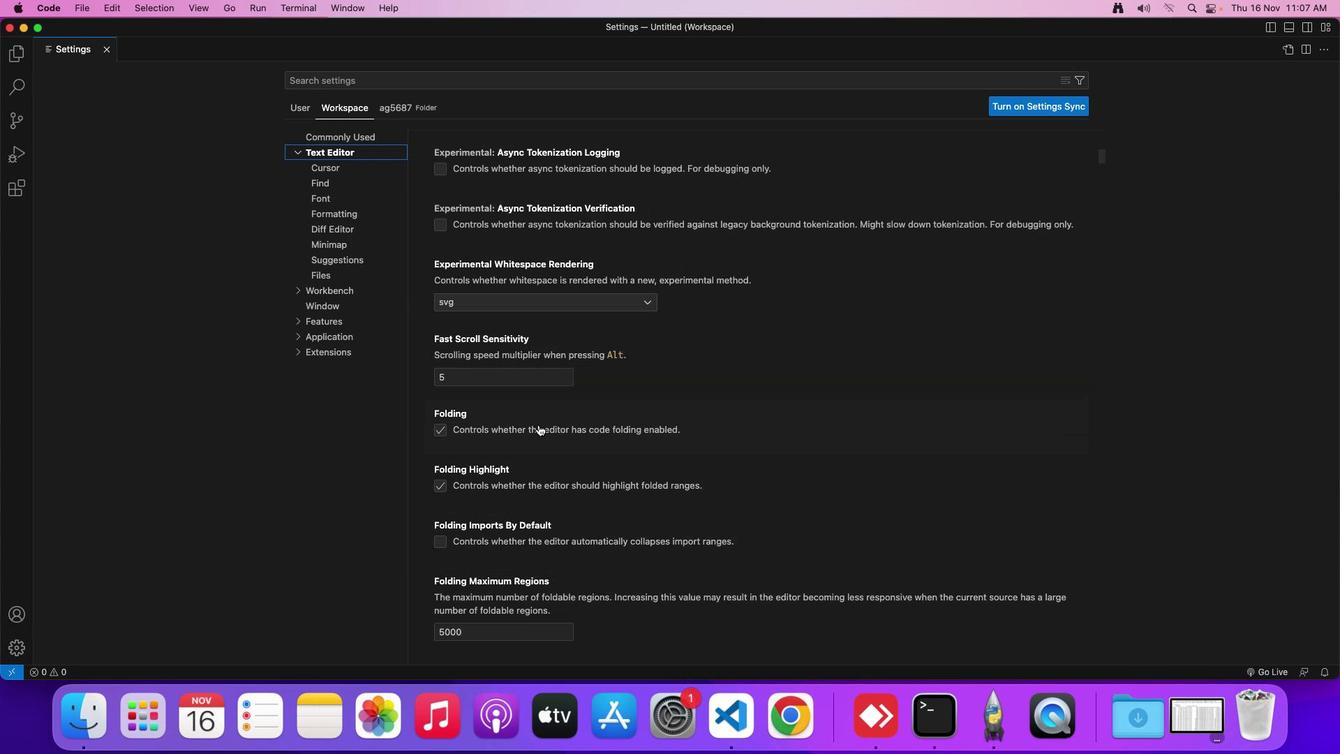 
Action: Mouse scrolled (543, 429) with delta (4, 3)
Screenshot: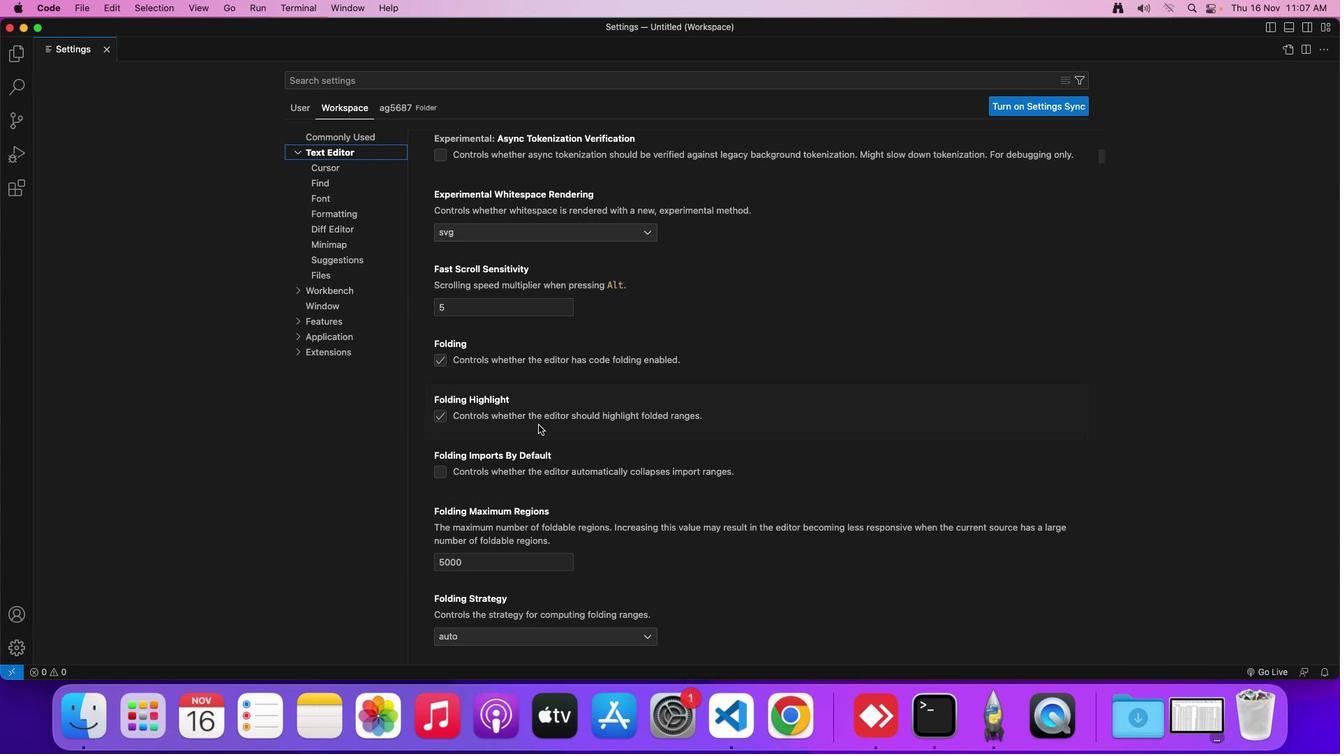 
Action: Mouse scrolled (543, 429) with delta (4, 2)
Screenshot: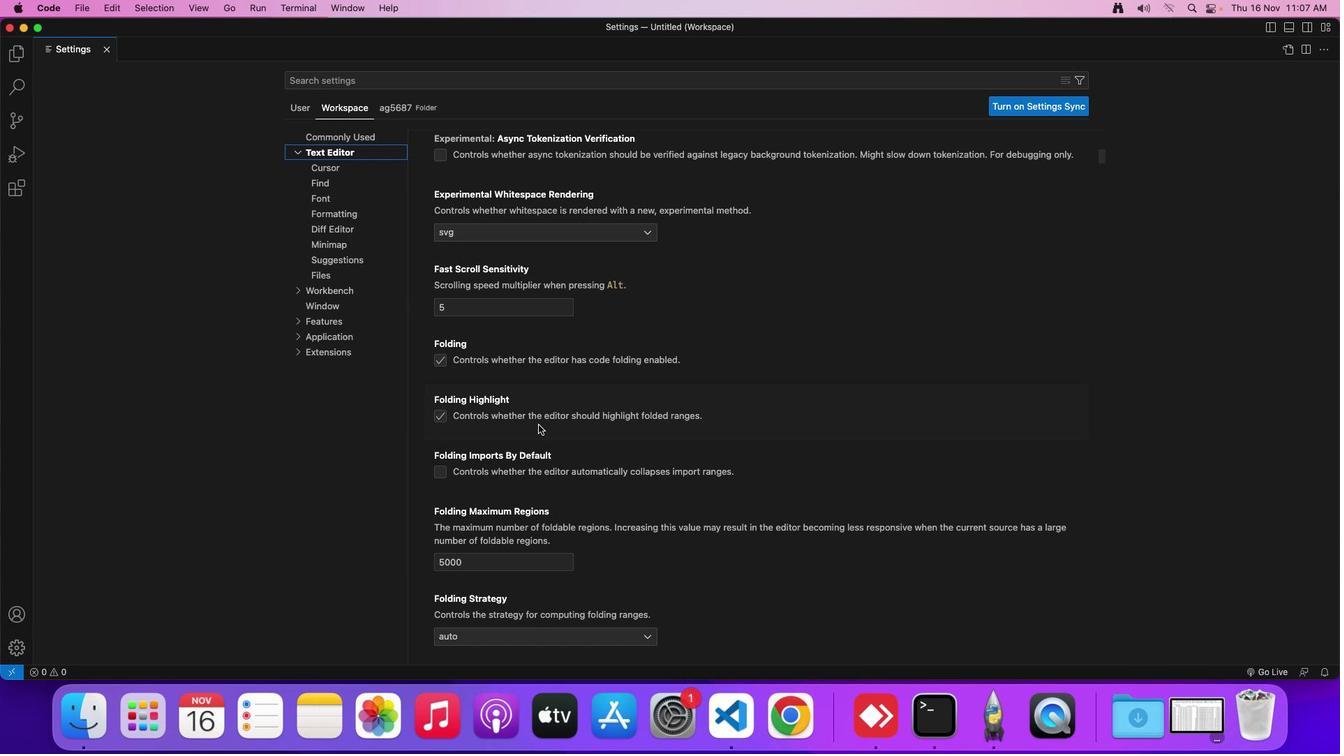 
Action: Mouse scrolled (543, 429) with delta (4, 3)
Screenshot: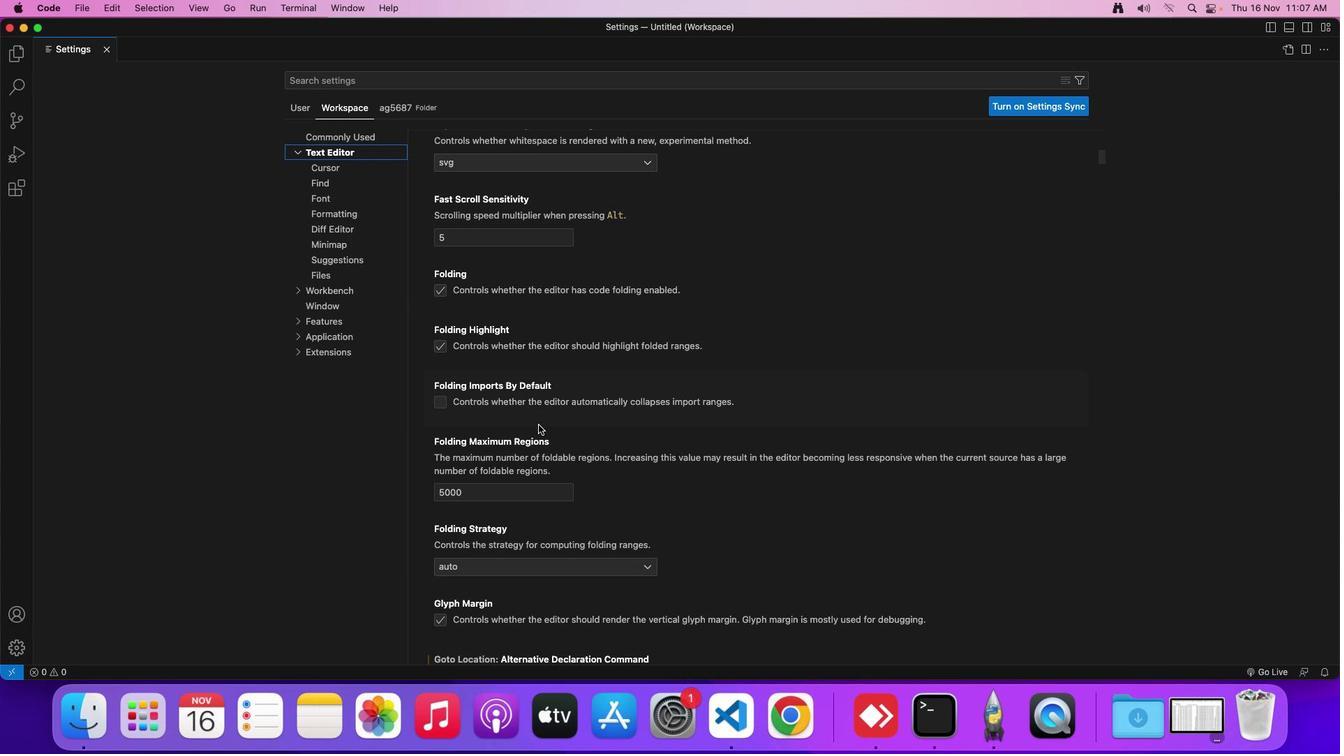 
Action: Mouse scrolled (543, 429) with delta (4, 3)
Screenshot: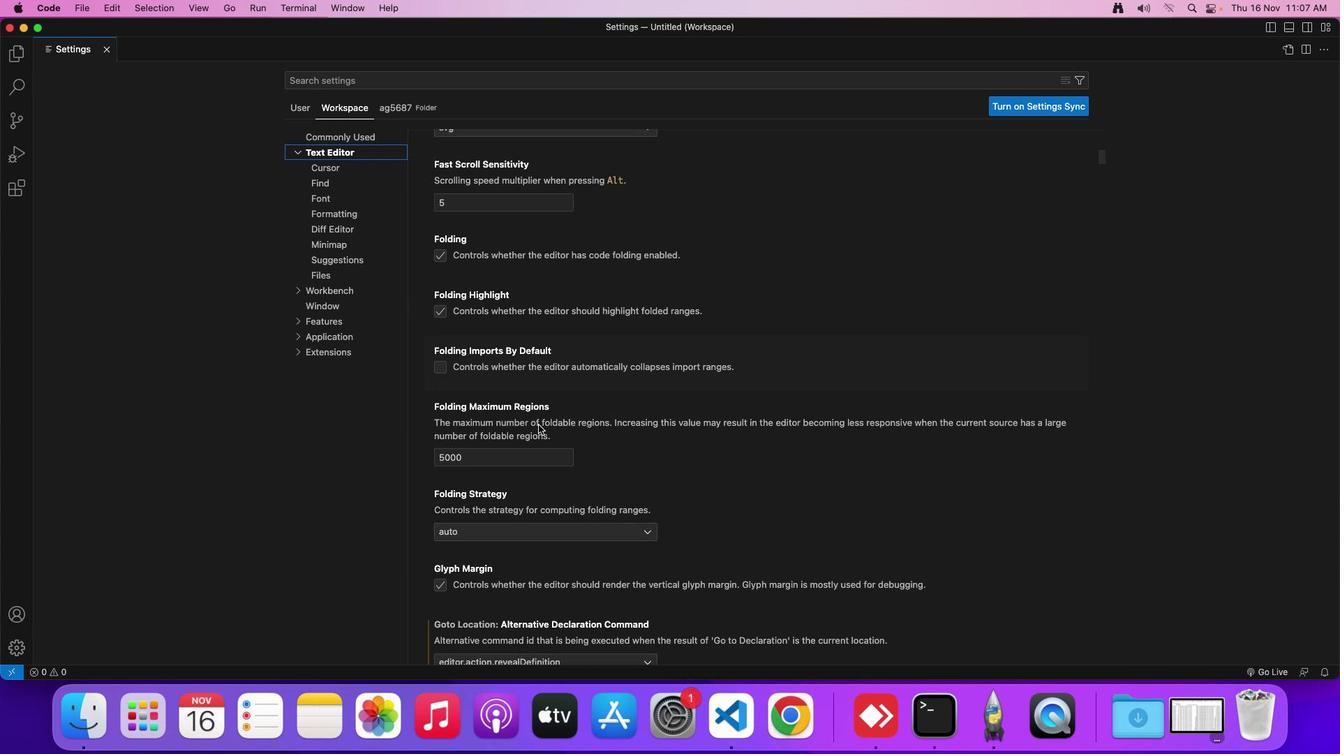 
Action: Mouse scrolled (543, 429) with delta (4, 3)
Screenshot: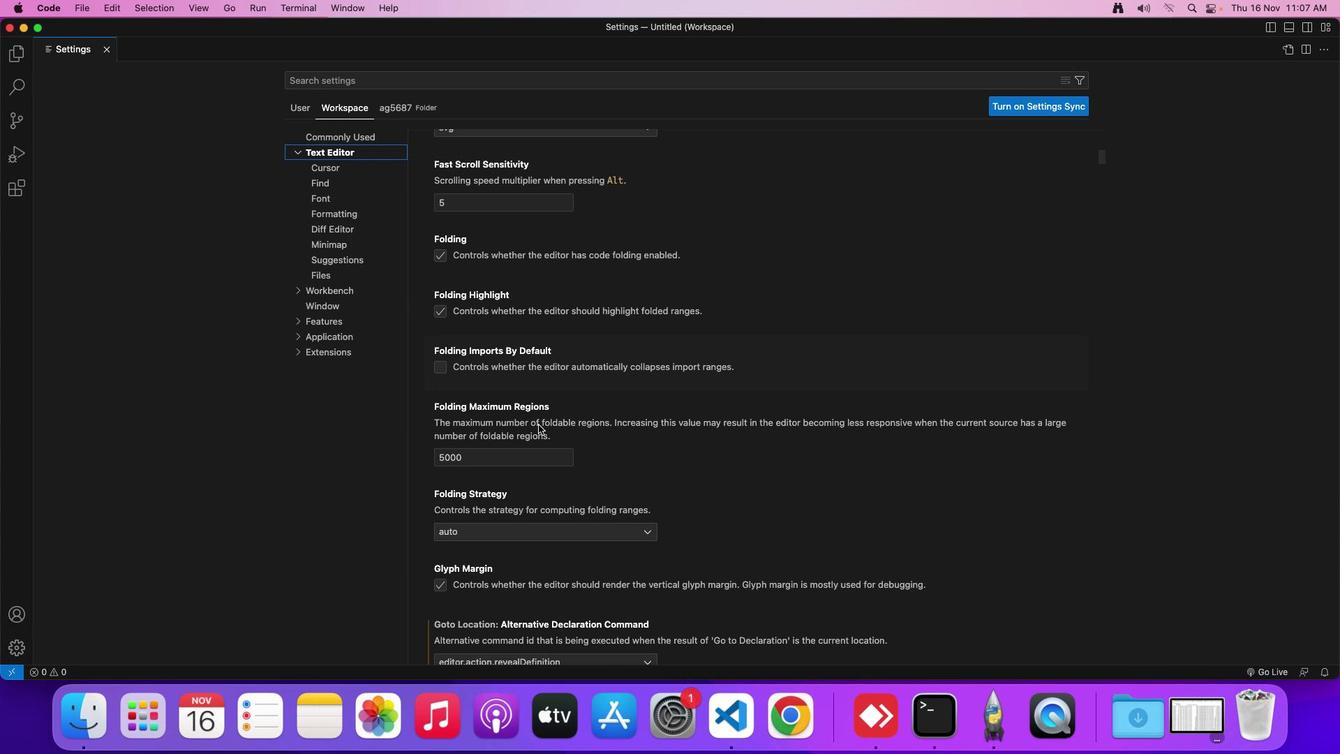 
Action: Mouse scrolled (543, 429) with delta (4, 3)
Screenshot: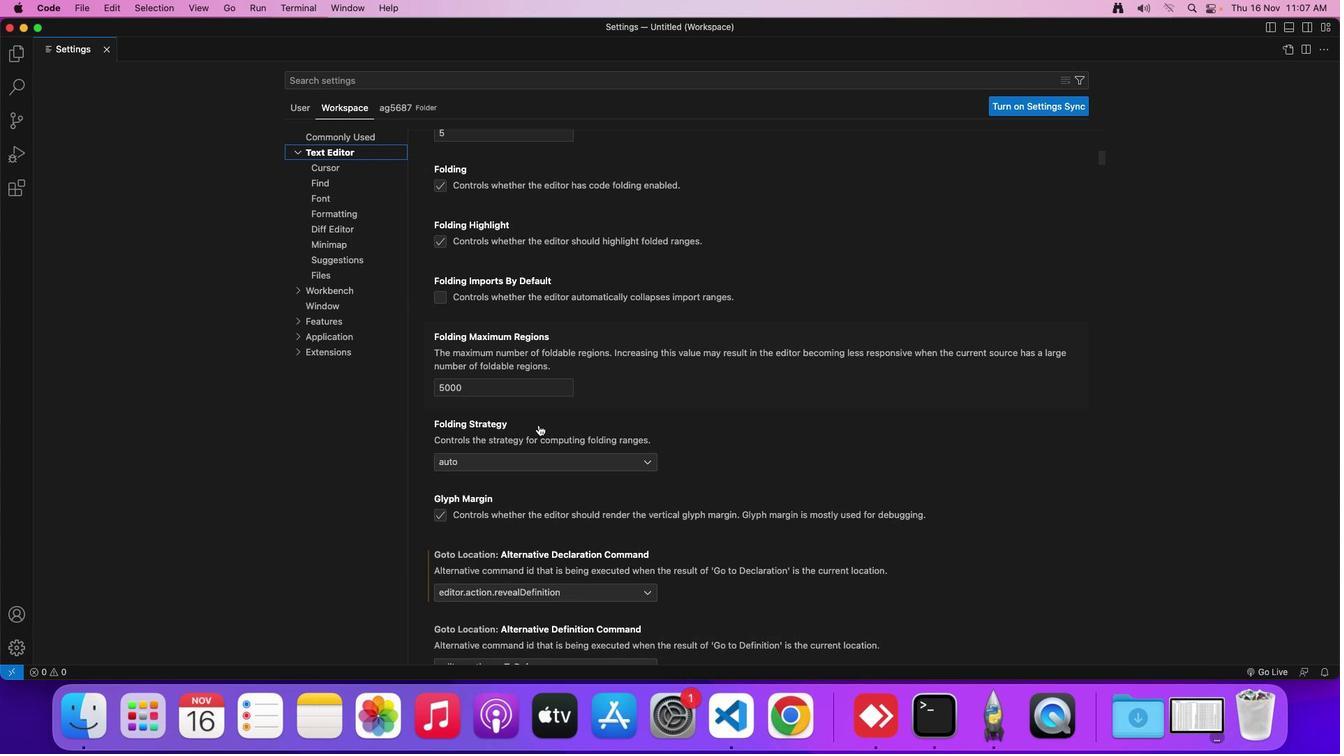 
Action: Mouse scrolled (543, 429) with delta (4, 3)
Screenshot: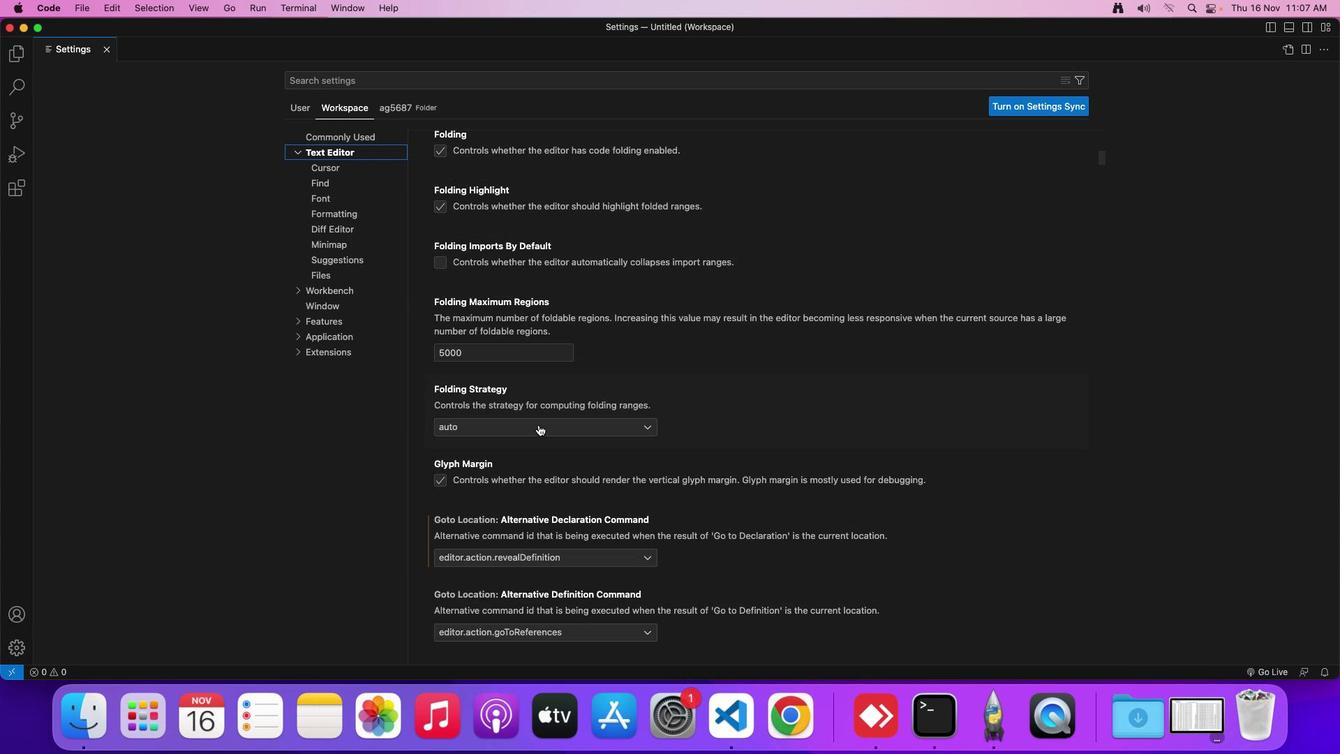 
Action: Mouse scrolled (543, 429) with delta (4, 3)
Screenshot: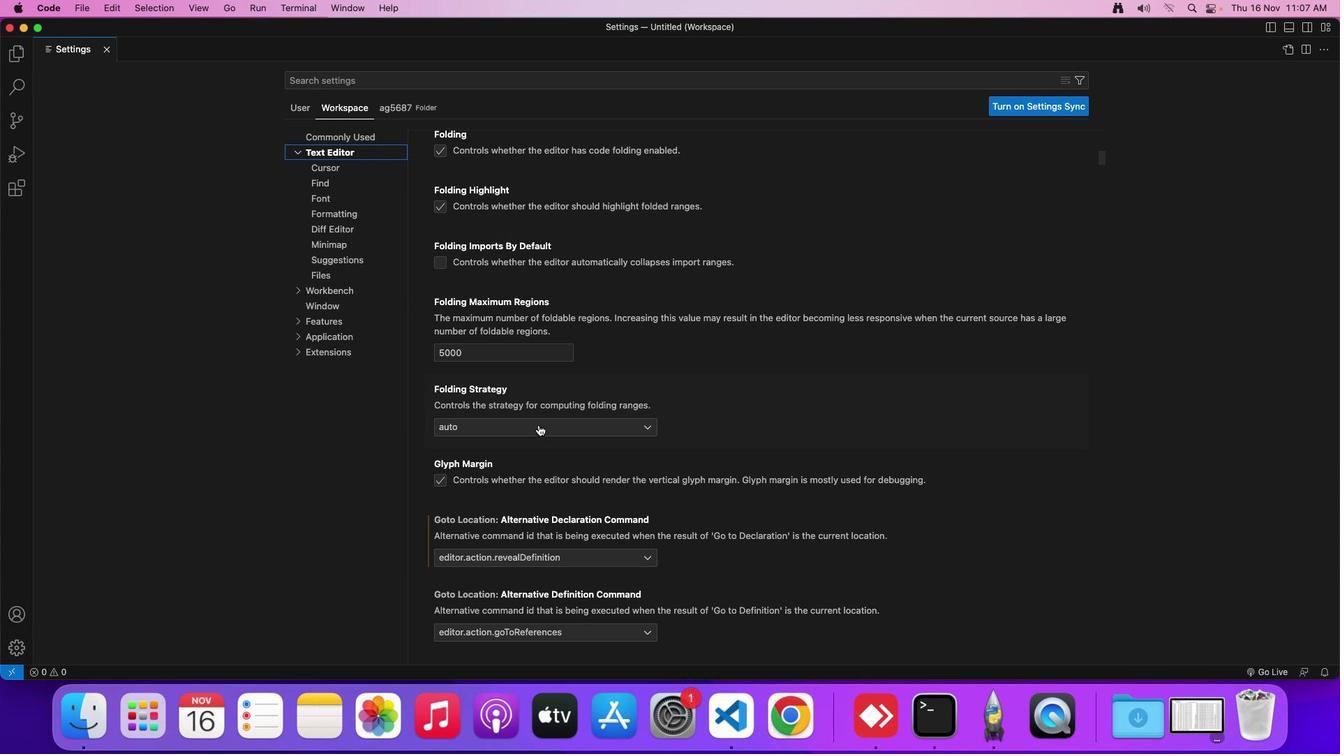 
Action: Mouse moved to (542, 429)
Screenshot: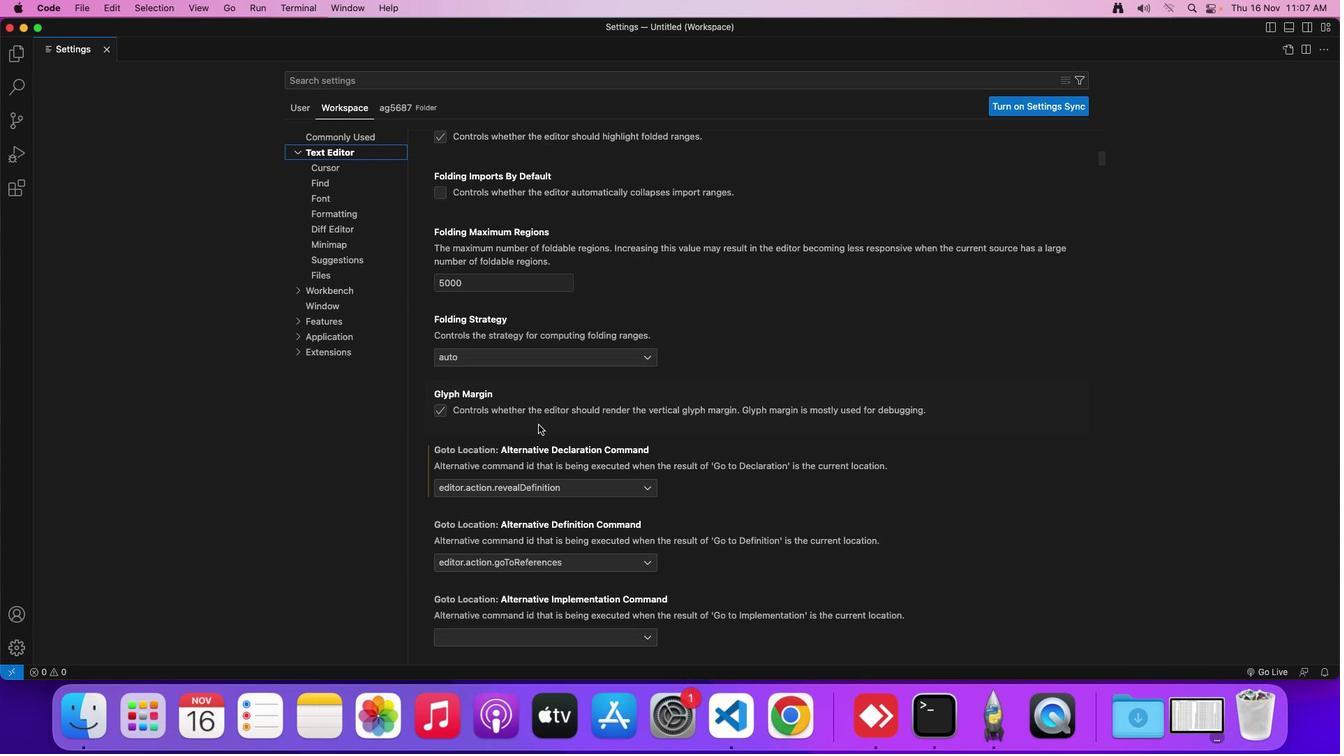 
Action: Mouse scrolled (542, 429) with delta (4, 3)
Screenshot: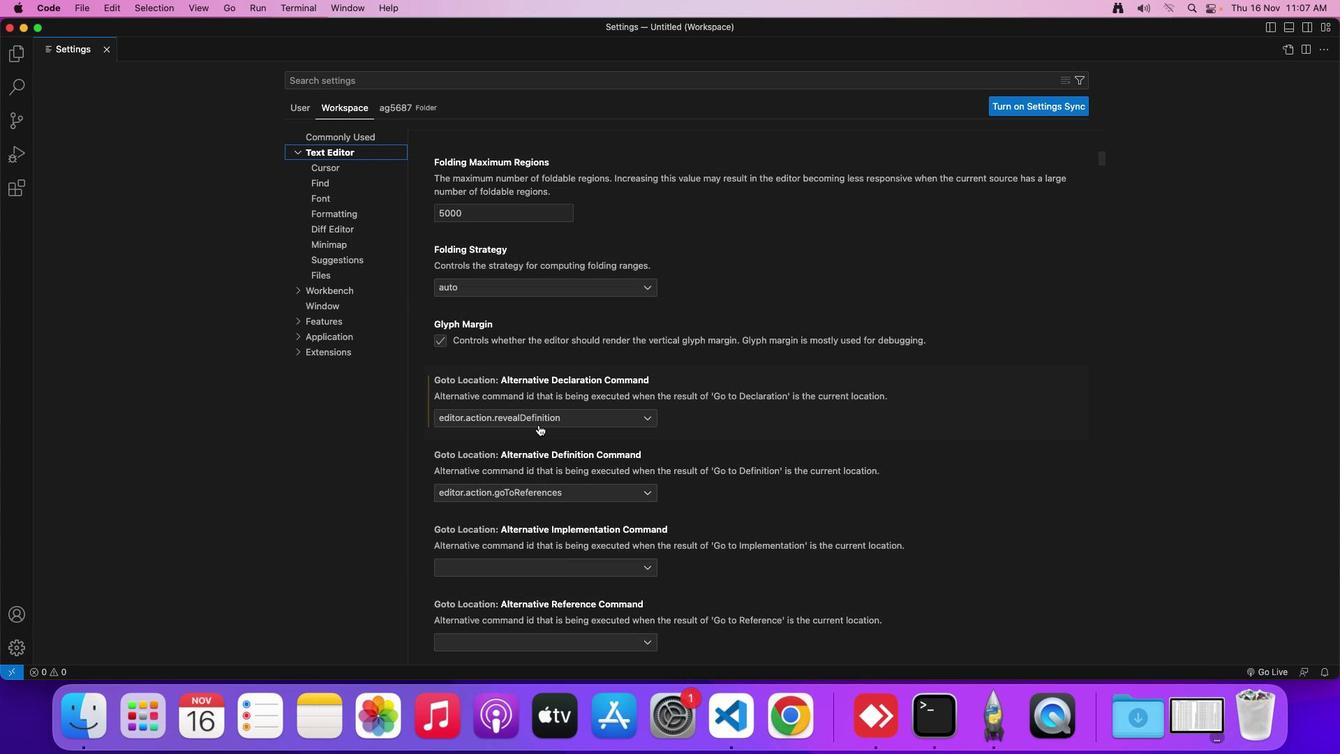 
Action: Mouse scrolled (542, 429) with delta (4, 3)
Screenshot: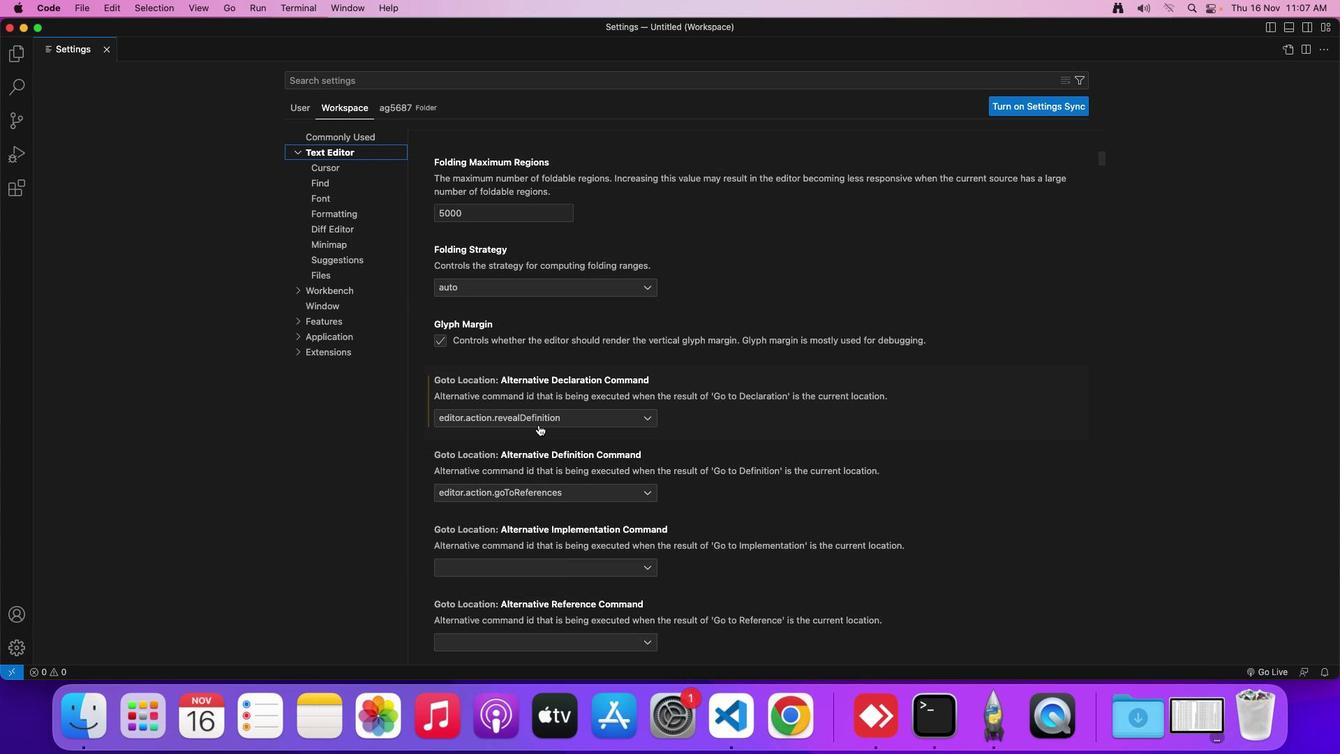
Action: Mouse scrolled (542, 429) with delta (4, 2)
Screenshot: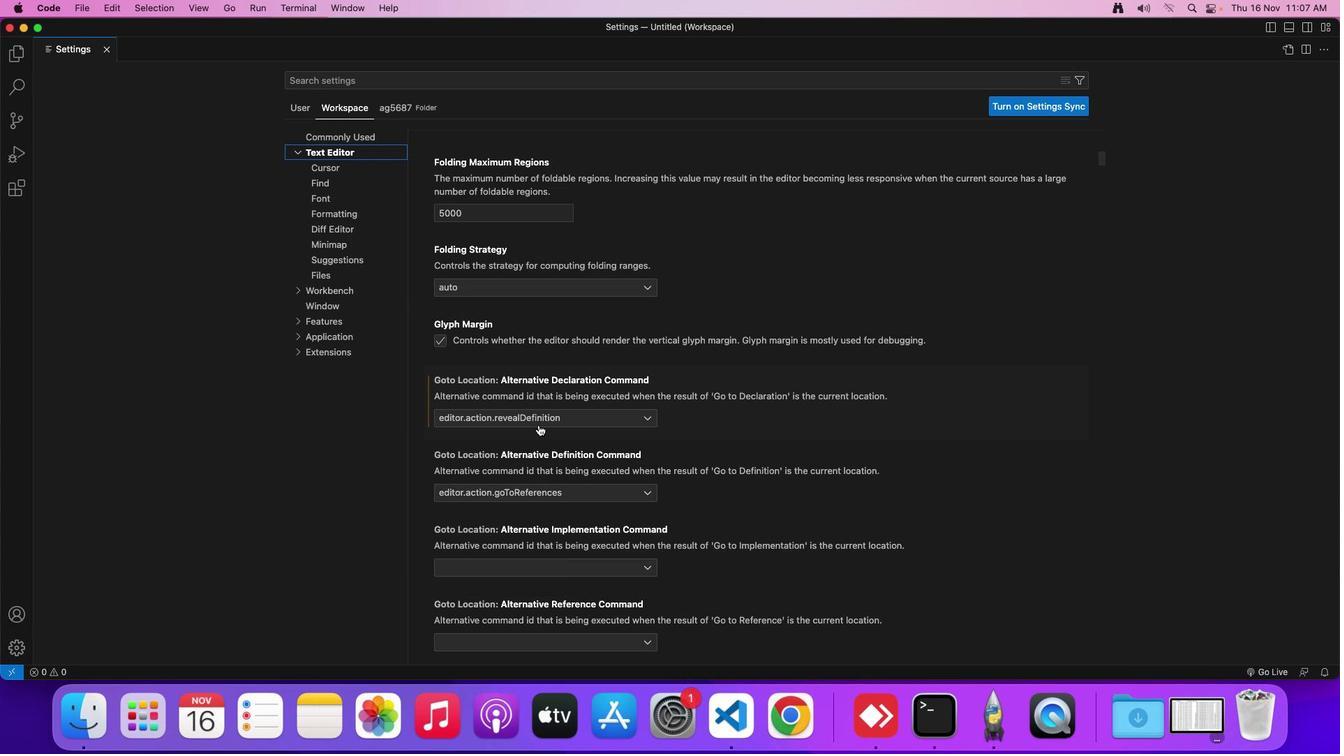 
Action: Mouse scrolled (542, 429) with delta (4, 3)
Screenshot: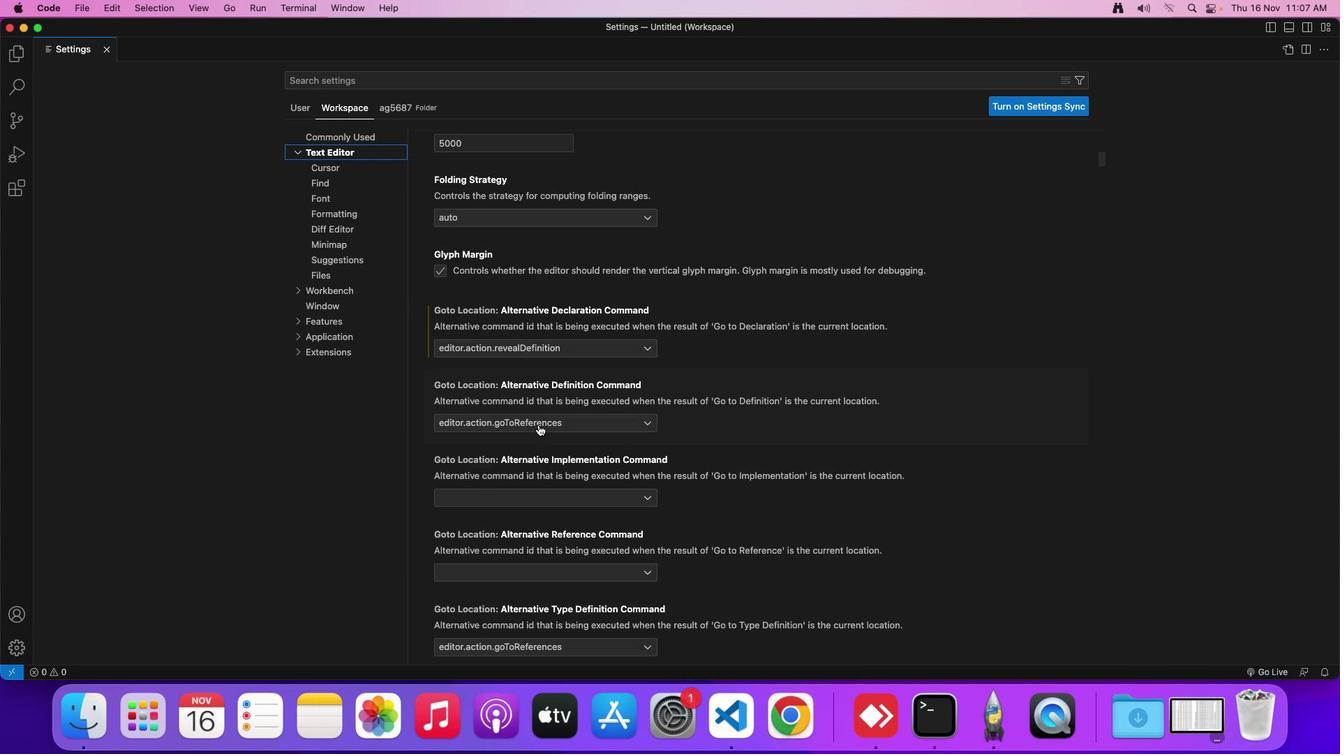 
Action: Mouse scrolled (542, 429) with delta (4, 3)
Screenshot: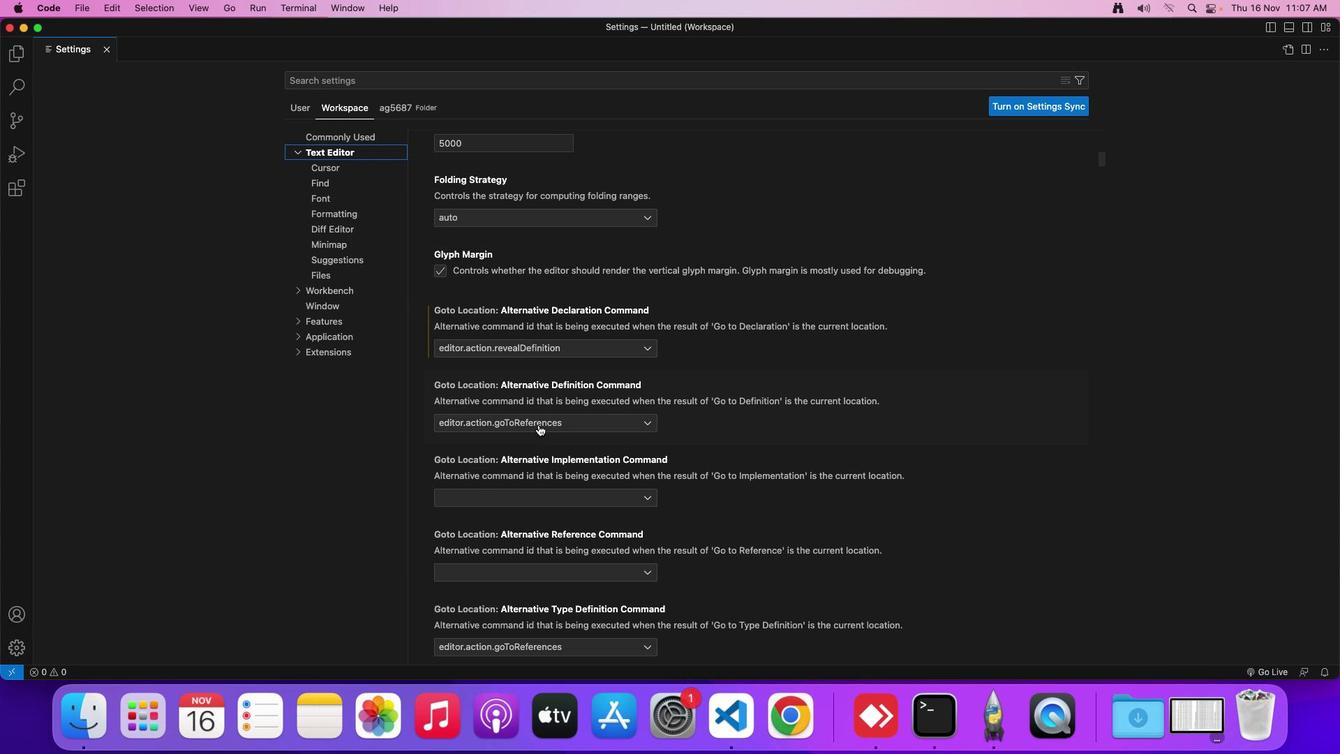
Action: Mouse moved to (513, 432)
Screenshot: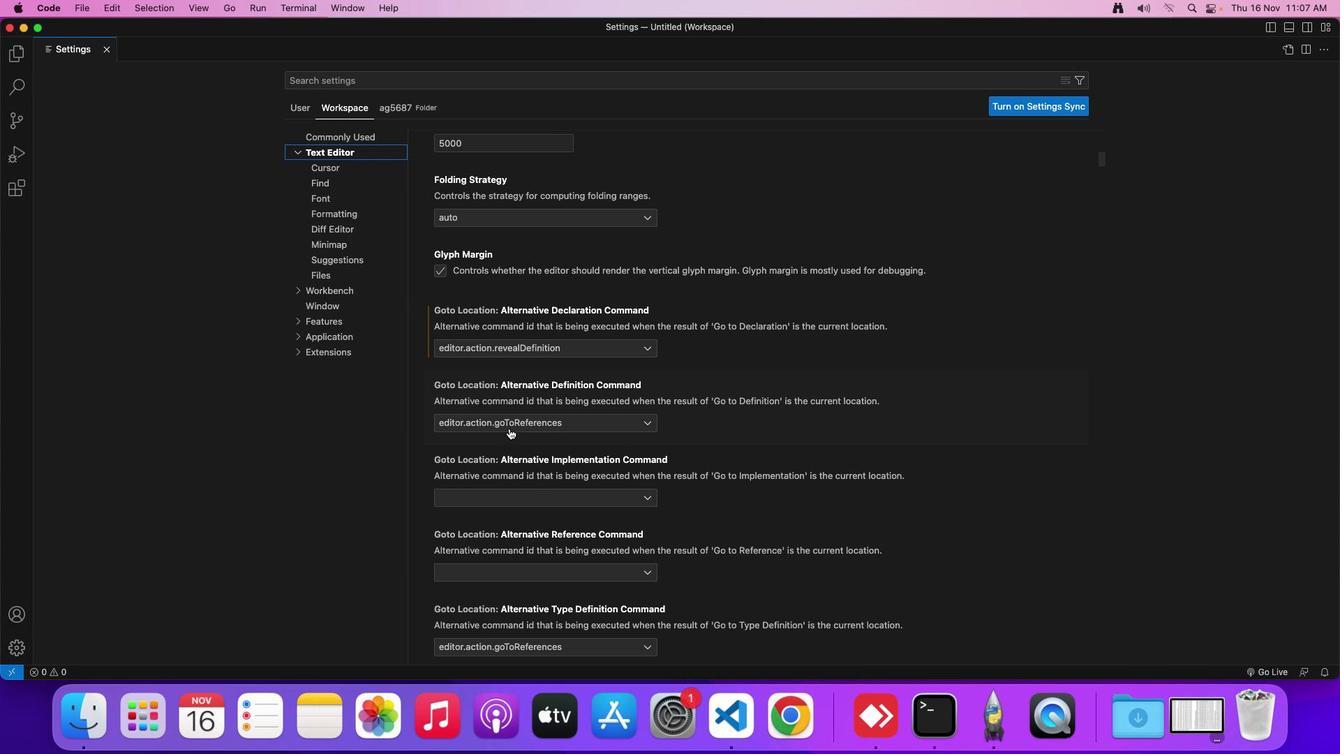 
Action: Mouse scrolled (513, 432) with delta (4, 3)
Screenshot: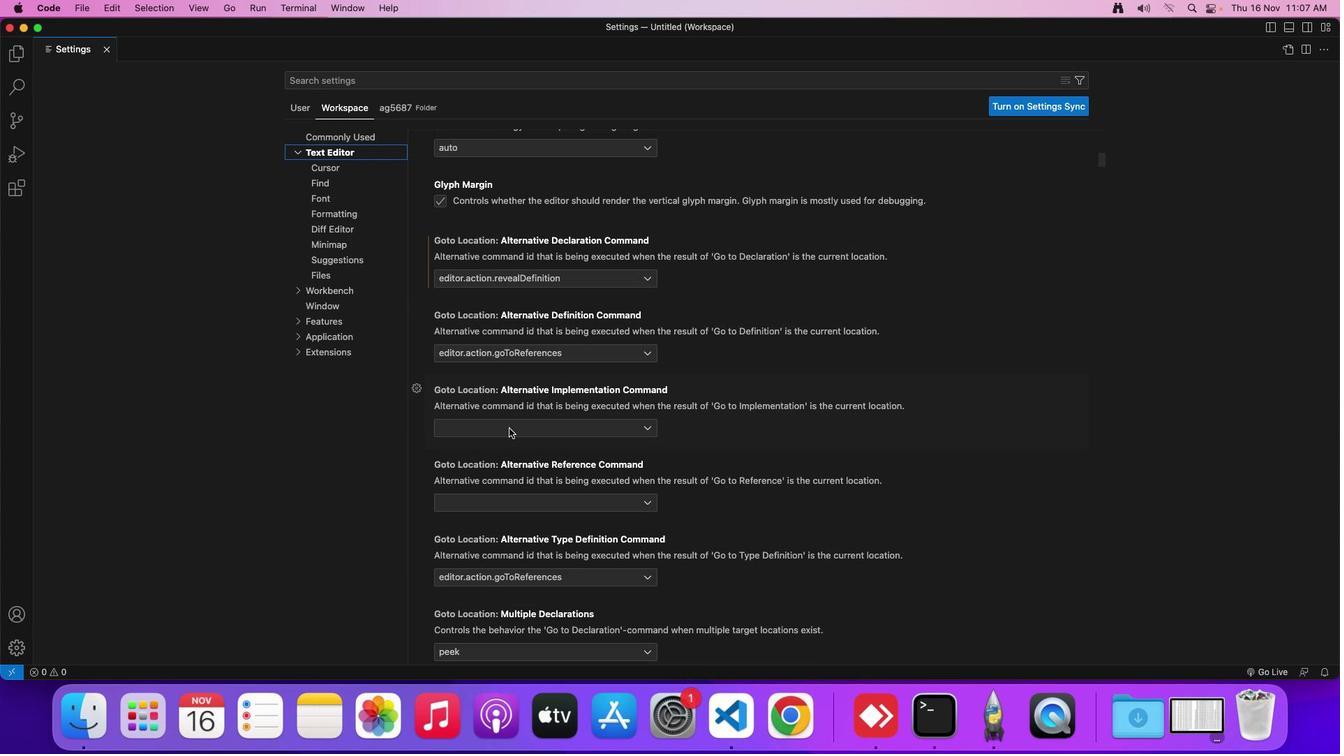 
Action: Mouse scrolled (513, 432) with delta (4, 3)
Screenshot: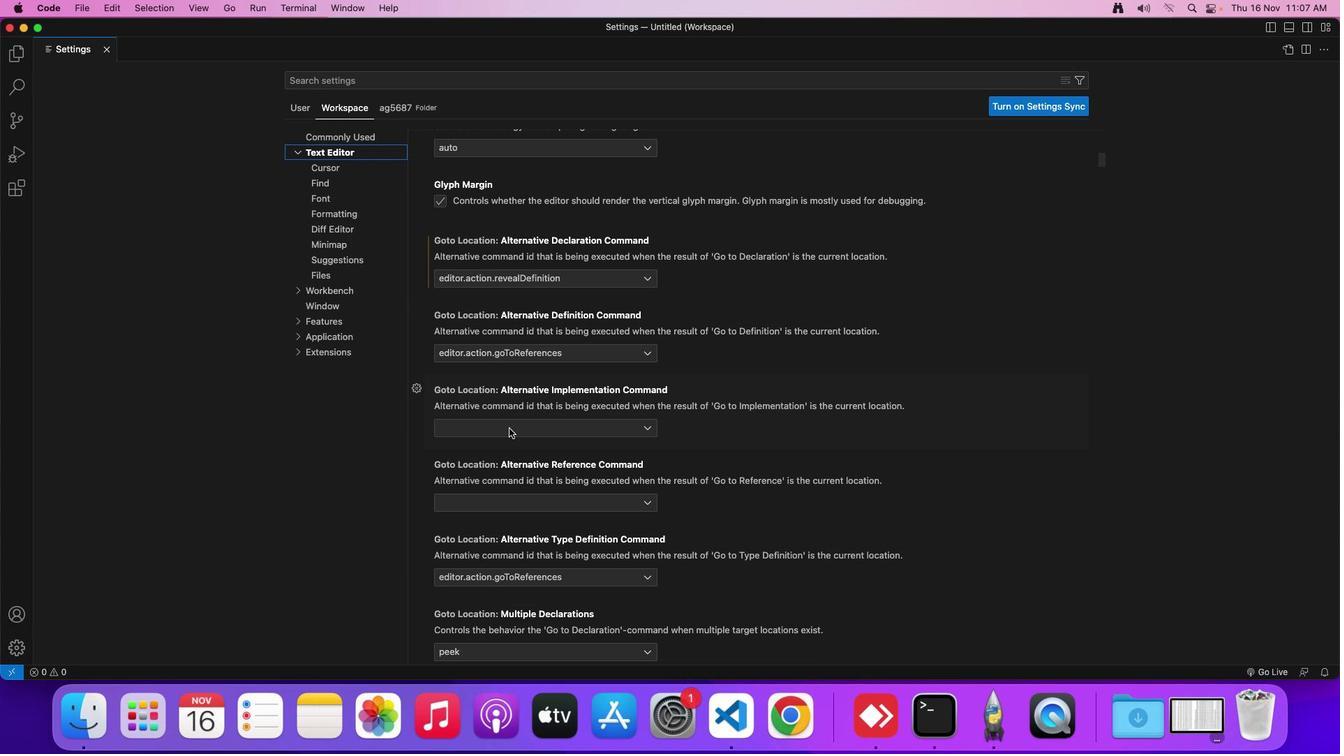 
Action: Mouse moved to (534, 426)
Screenshot: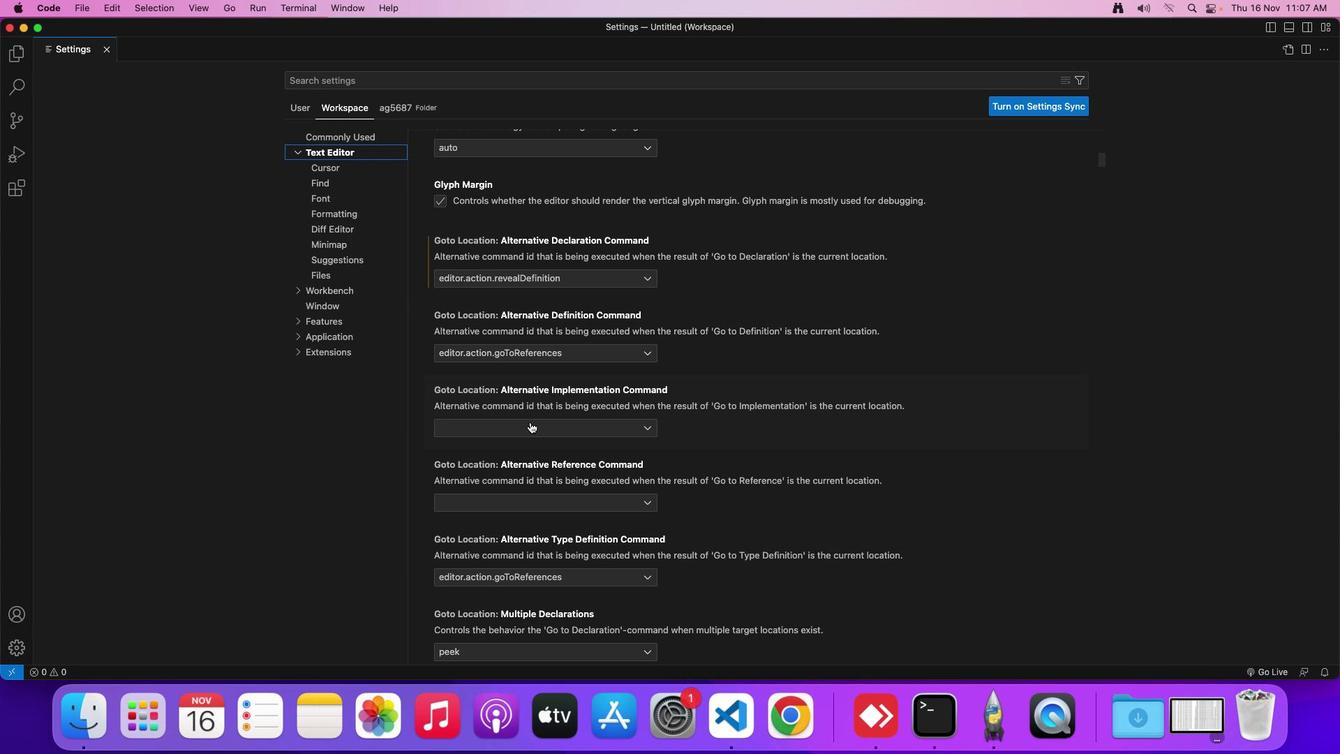 
Action: Mouse pressed left at (534, 426)
Screenshot: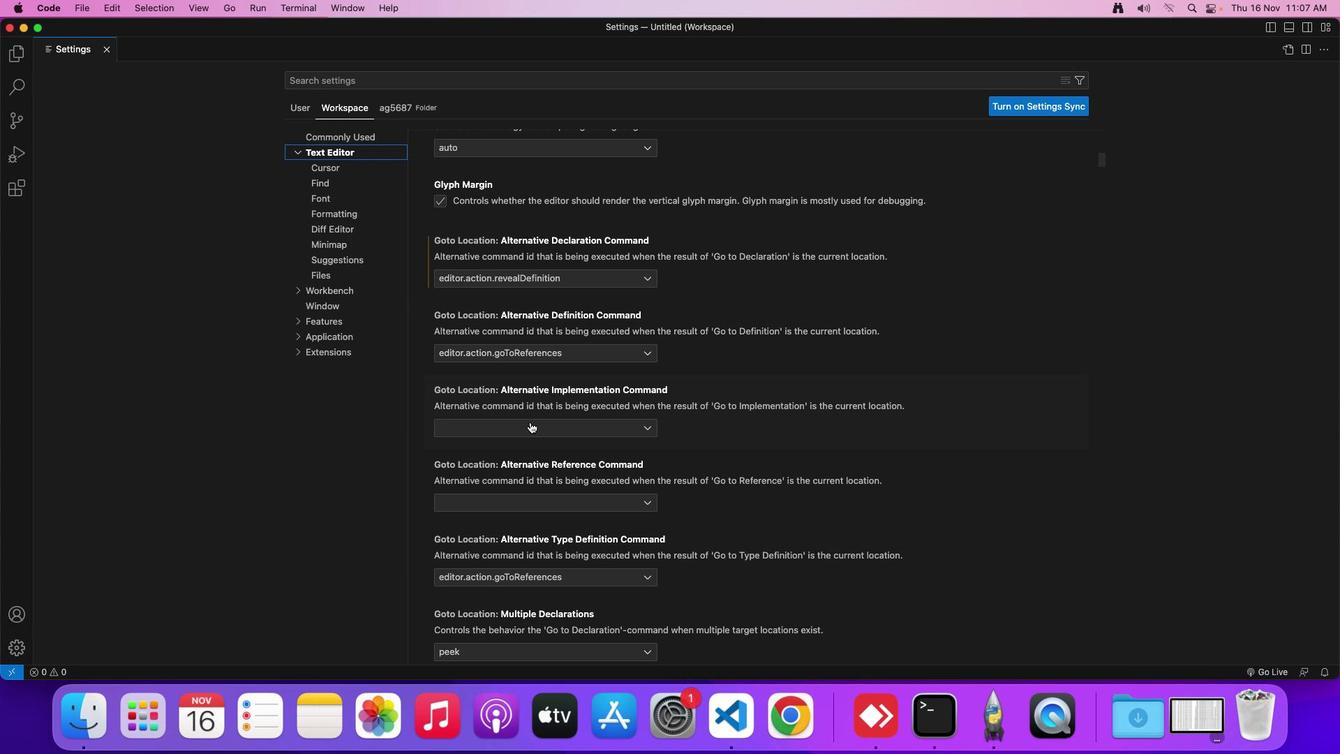 
Action: Mouse moved to (486, 465)
Screenshot: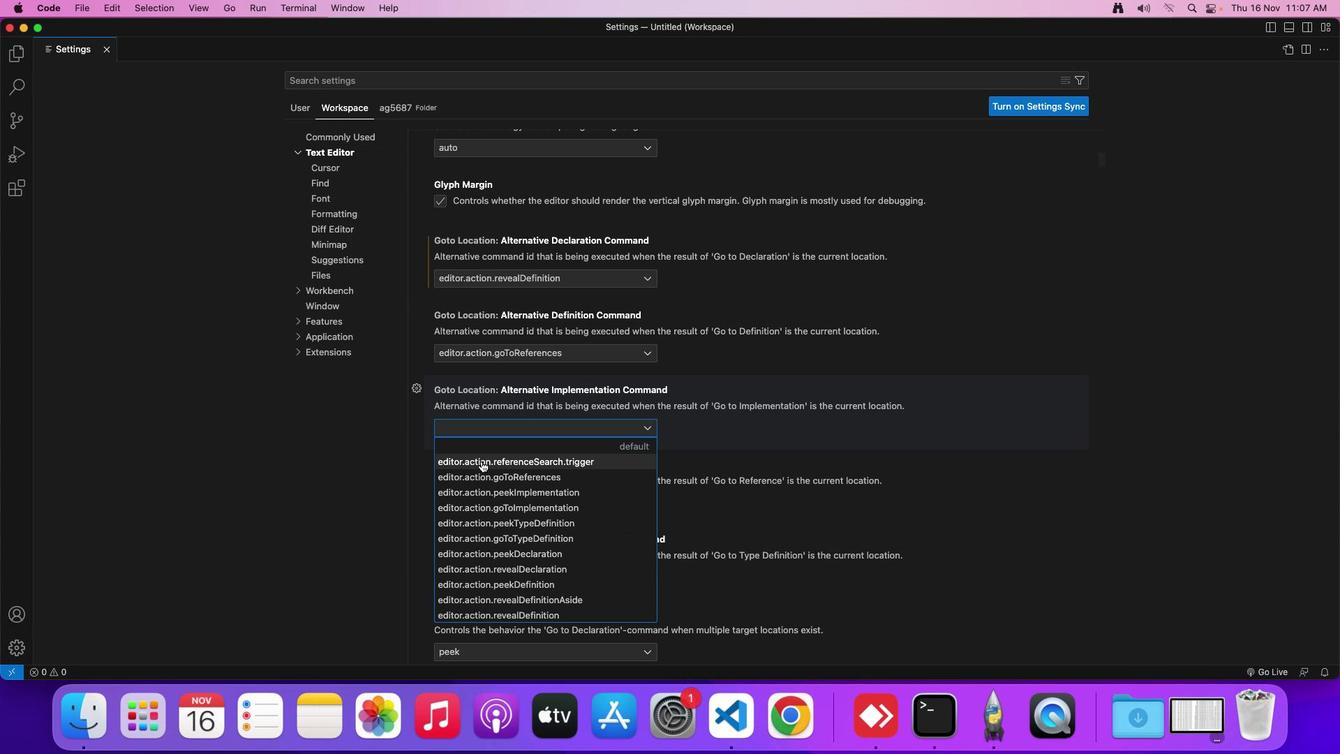 
Action: Mouse pressed left at (486, 465)
Screenshot: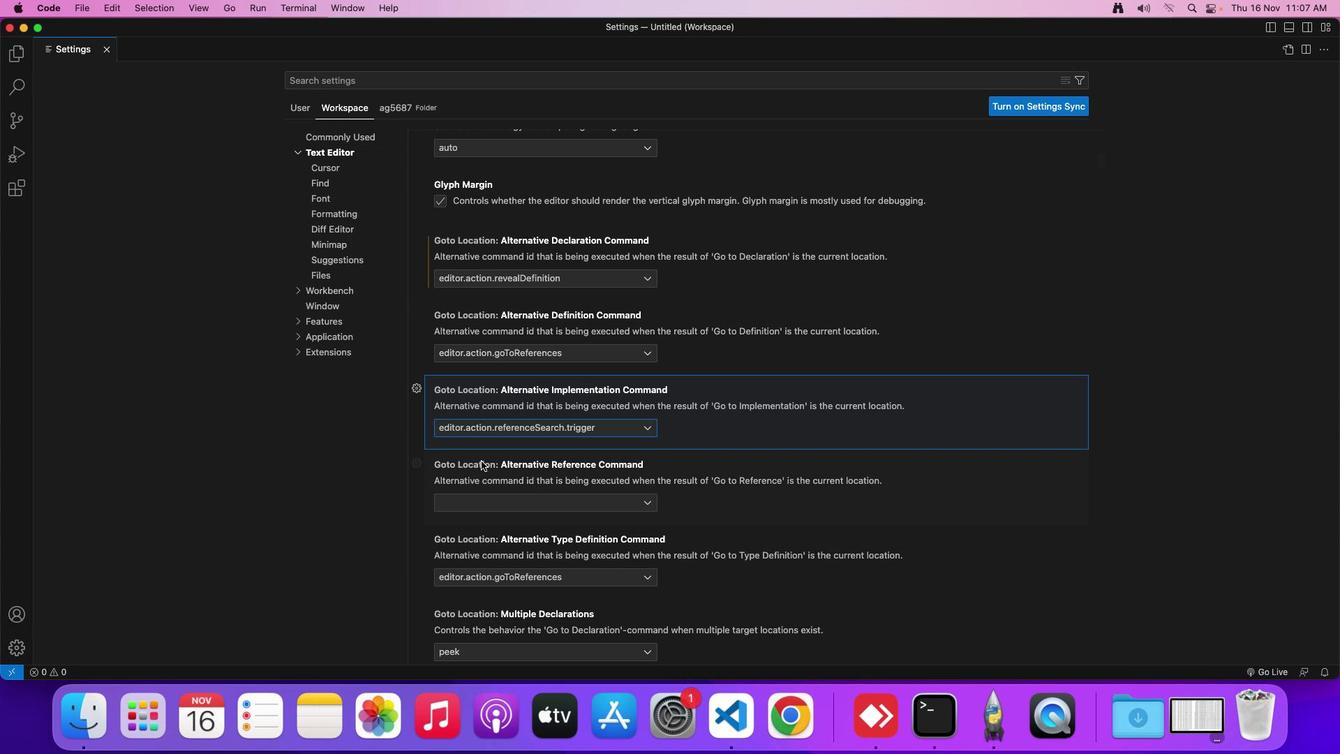 
Action: Mouse moved to (598, 433)
Screenshot: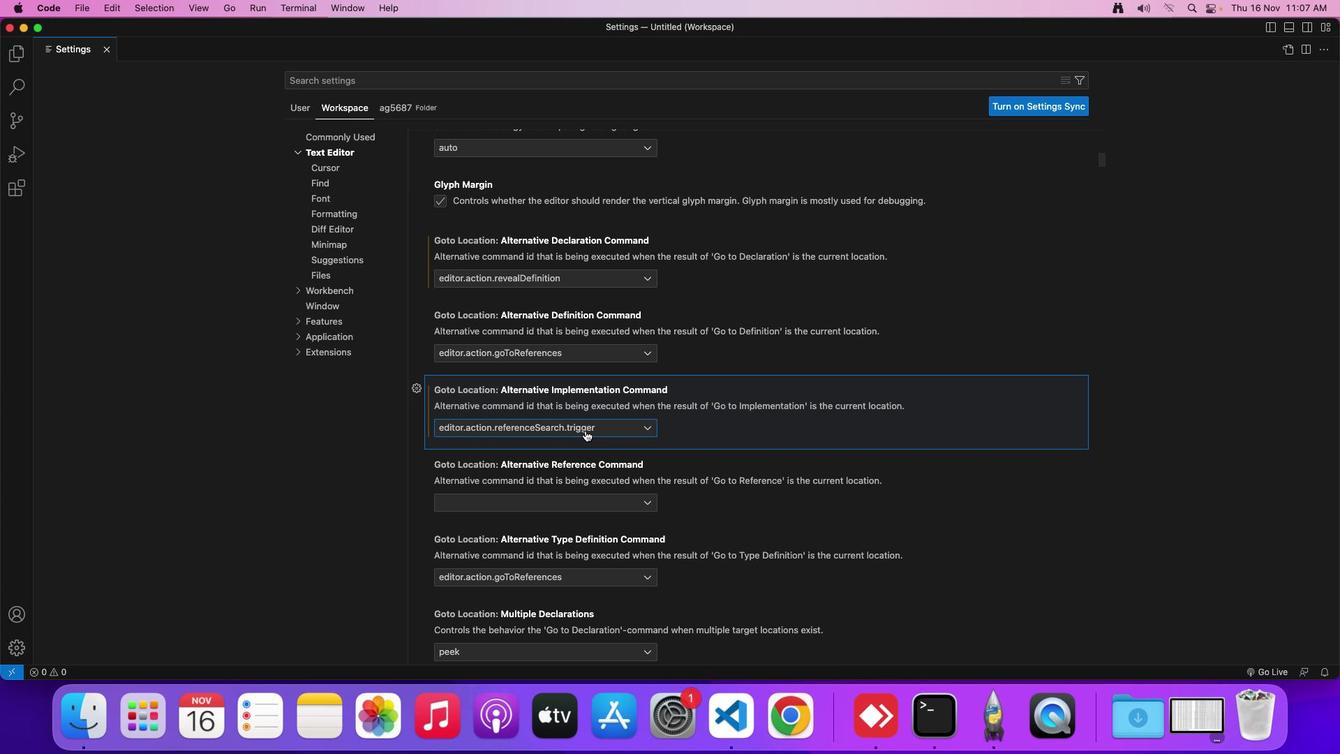 
